 Task: Check the sale-to-list ratio of central heat in the last 3 years.
Action: Mouse moved to (850, 197)
Screenshot: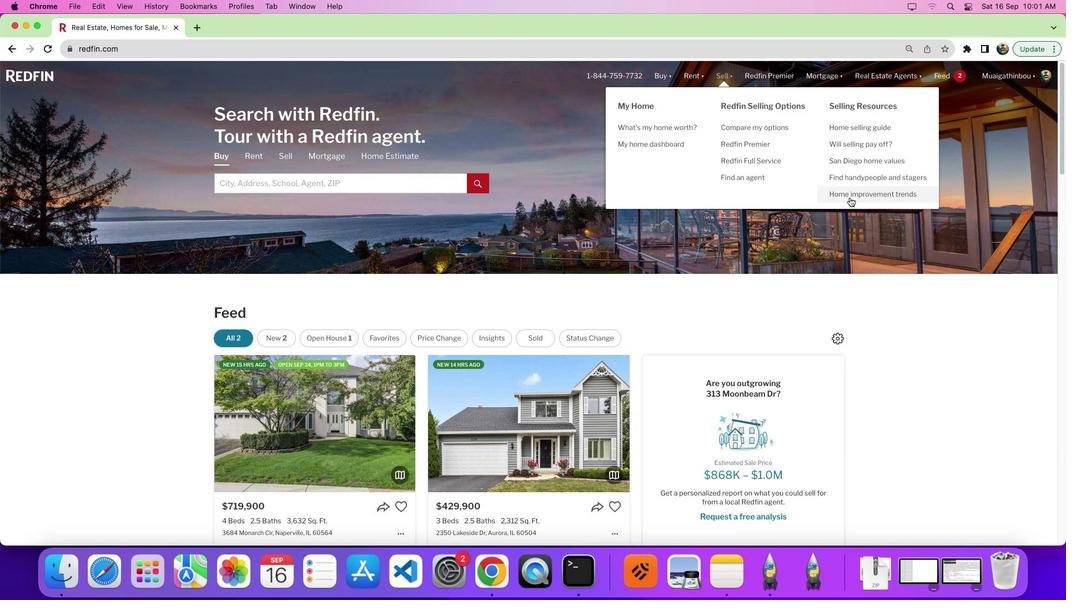 
Action: Mouse pressed left at (850, 197)
Screenshot: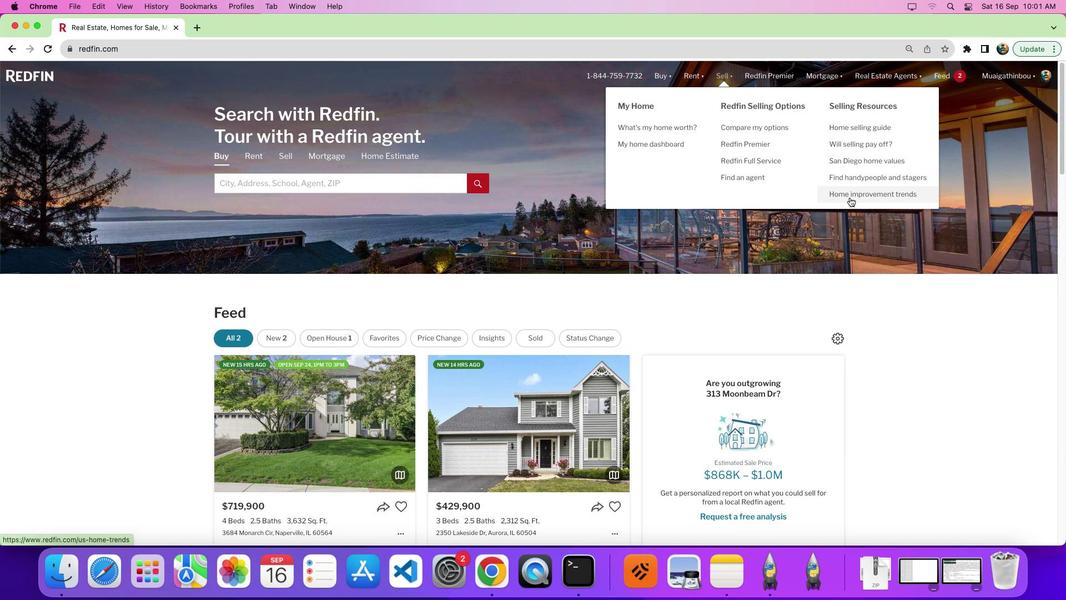 
Action: Mouse pressed left at (850, 197)
Screenshot: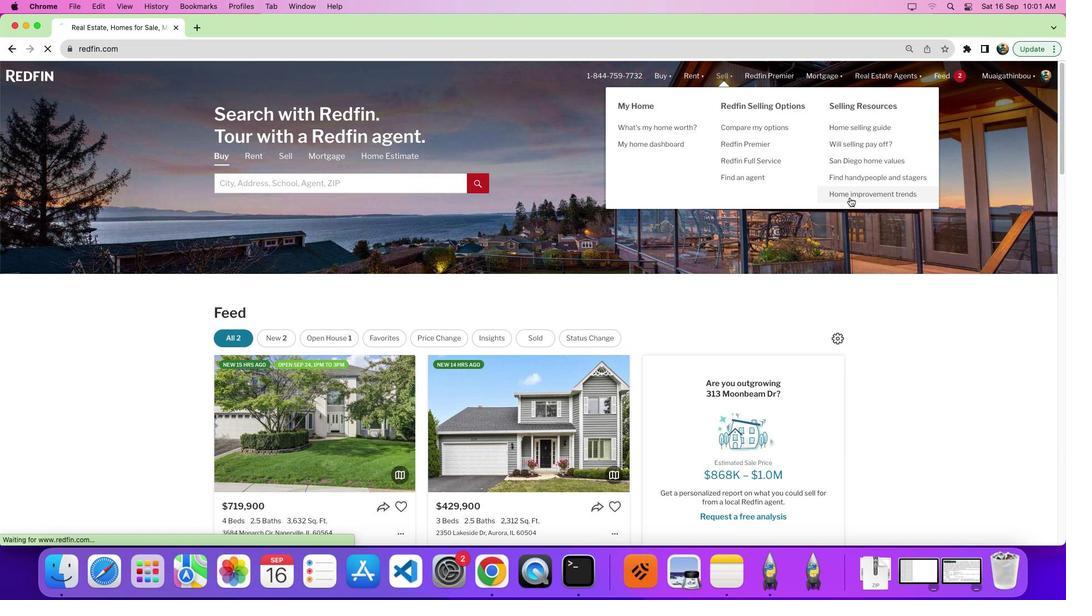 
Action: Mouse moved to (308, 217)
Screenshot: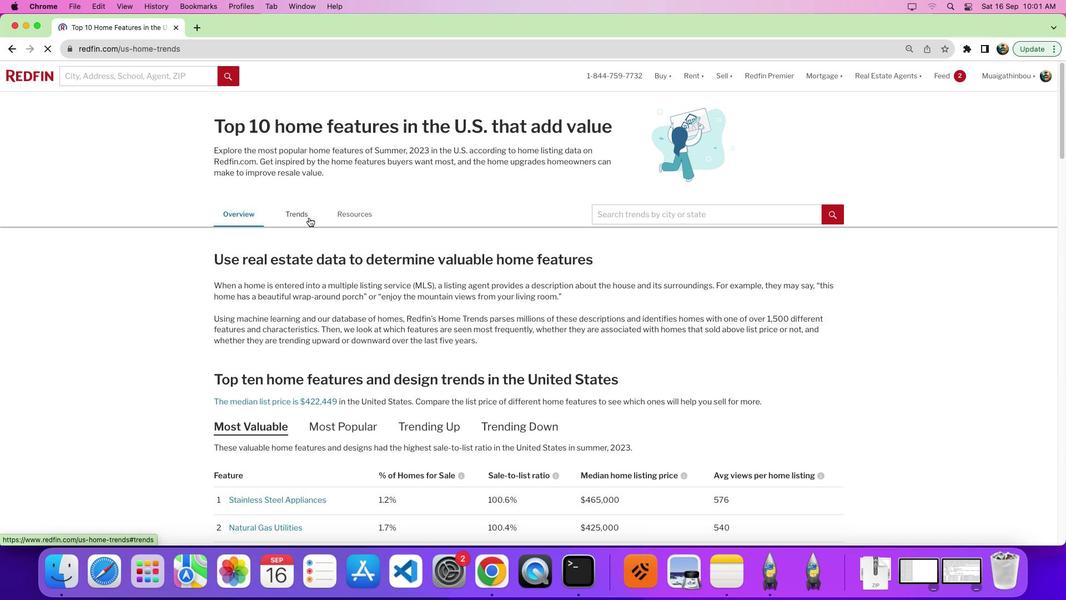 
Action: Mouse pressed left at (308, 217)
Screenshot: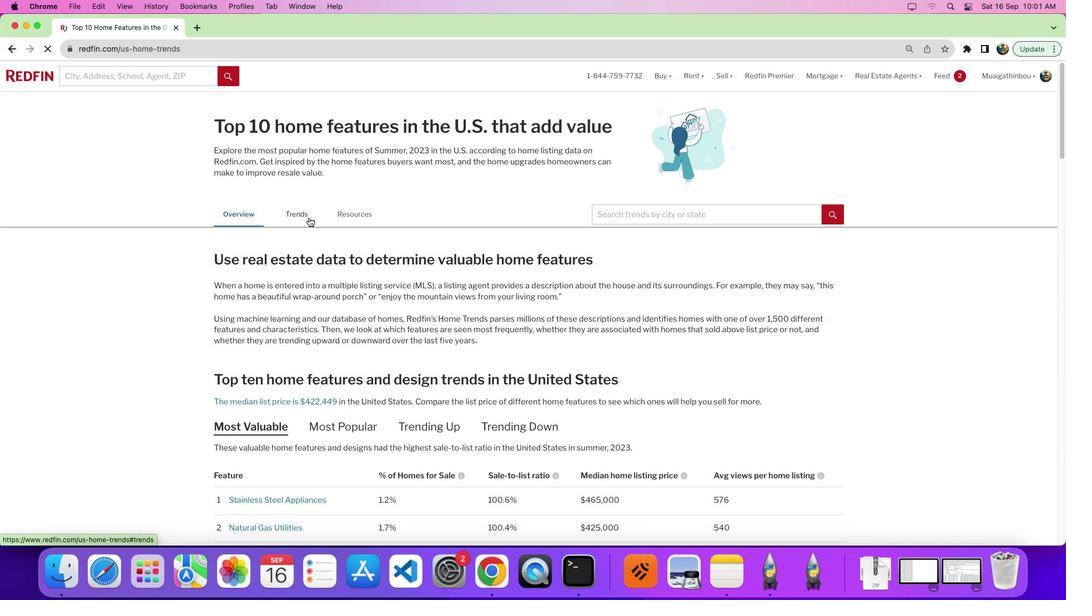 
Action: Mouse moved to (461, 282)
Screenshot: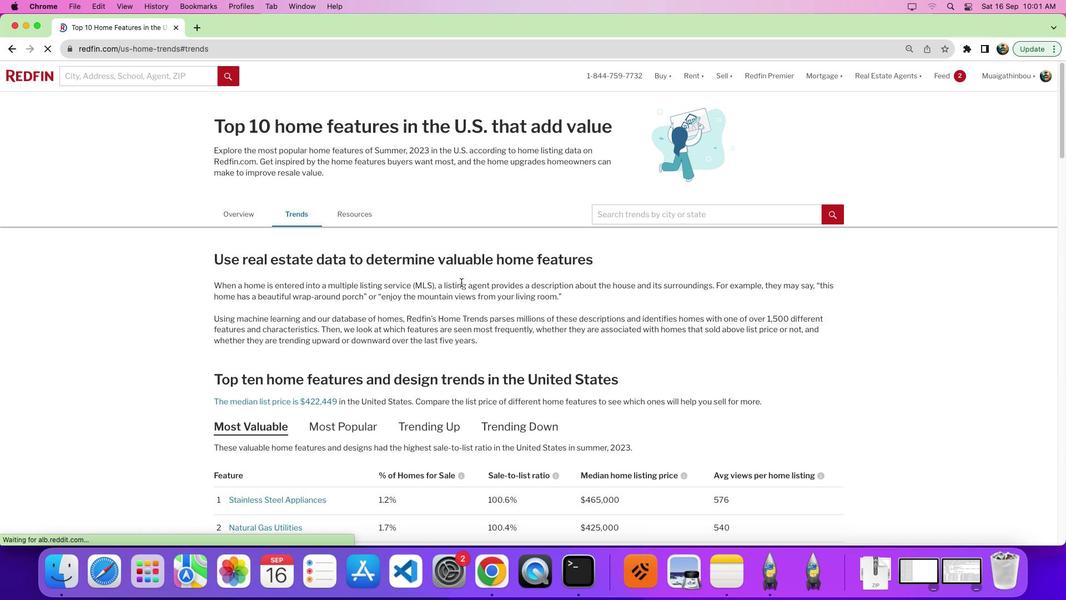 
Action: Mouse scrolled (461, 282) with delta (0, 0)
Screenshot: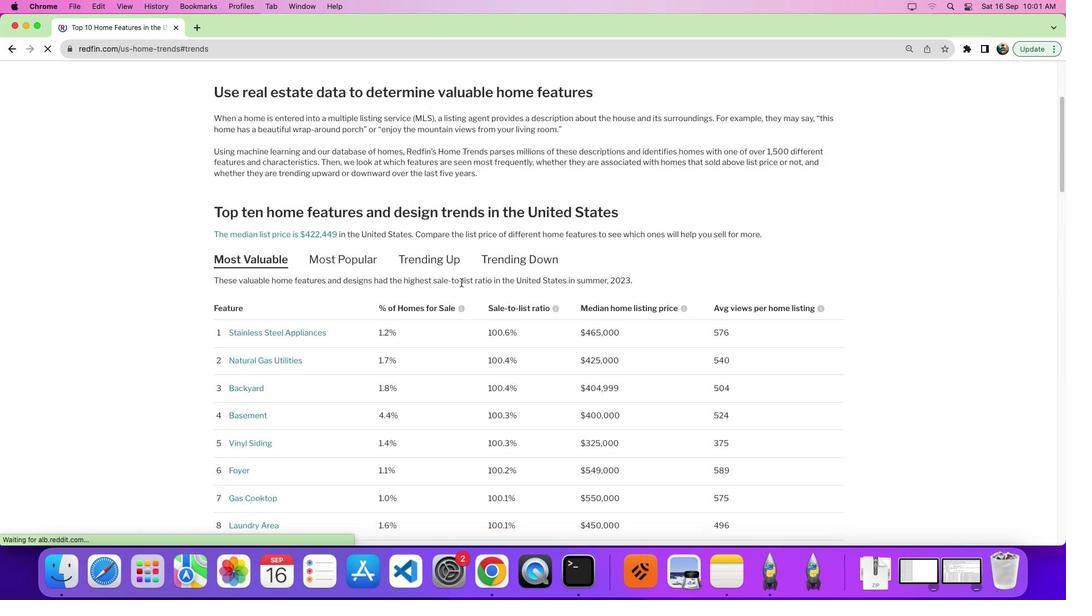
Action: Mouse scrolled (461, 282) with delta (0, 0)
Screenshot: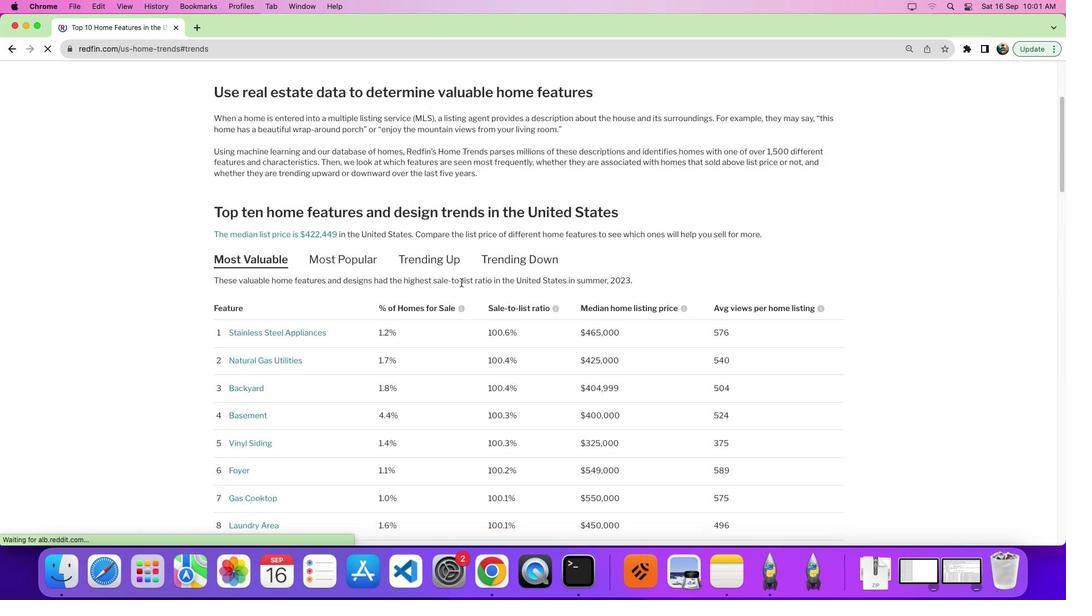 
Action: Mouse scrolled (461, 282) with delta (0, -5)
Screenshot: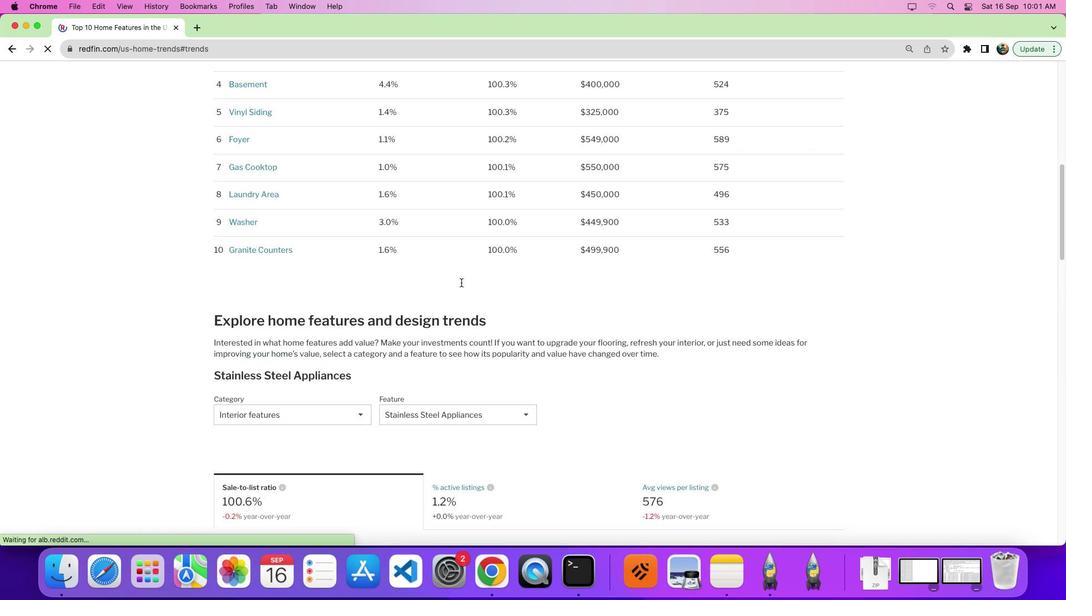 
Action: Mouse scrolled (461, 282) with delta (0, -7)
Screenshot: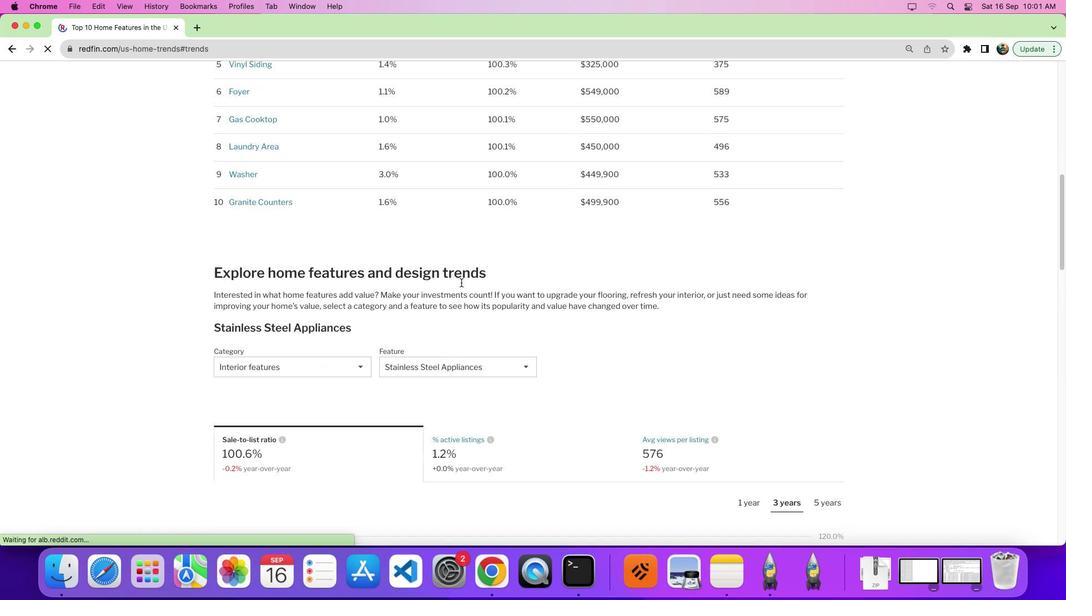 
Action: Mouse scrolled (461, 282) with delta (0, 0)
Screenshot: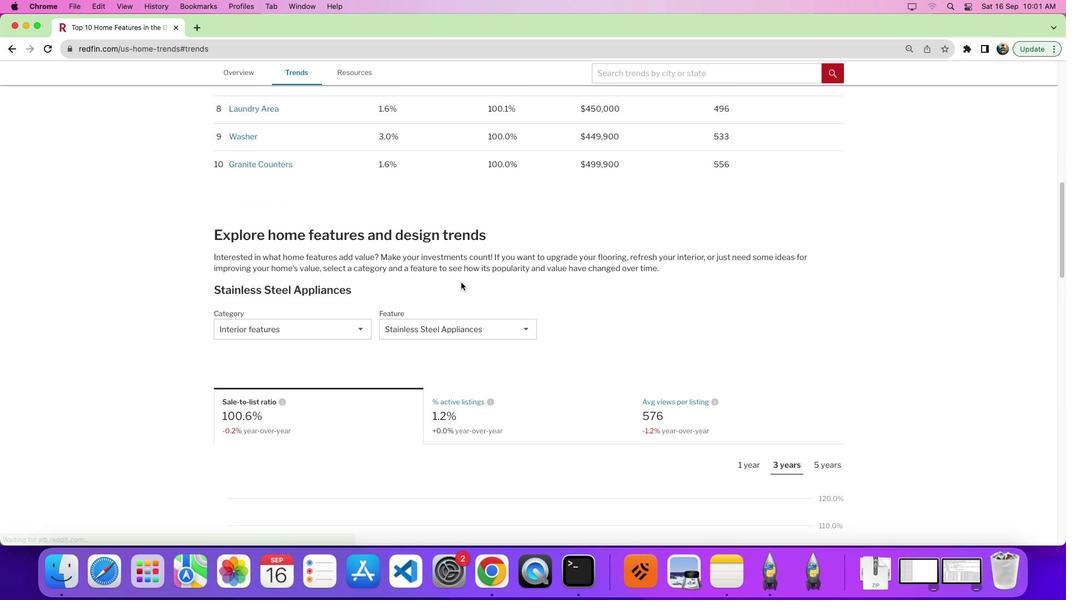 
Action: Mouse scrolled (461, 282) with delta (0, 0)
Screenshot: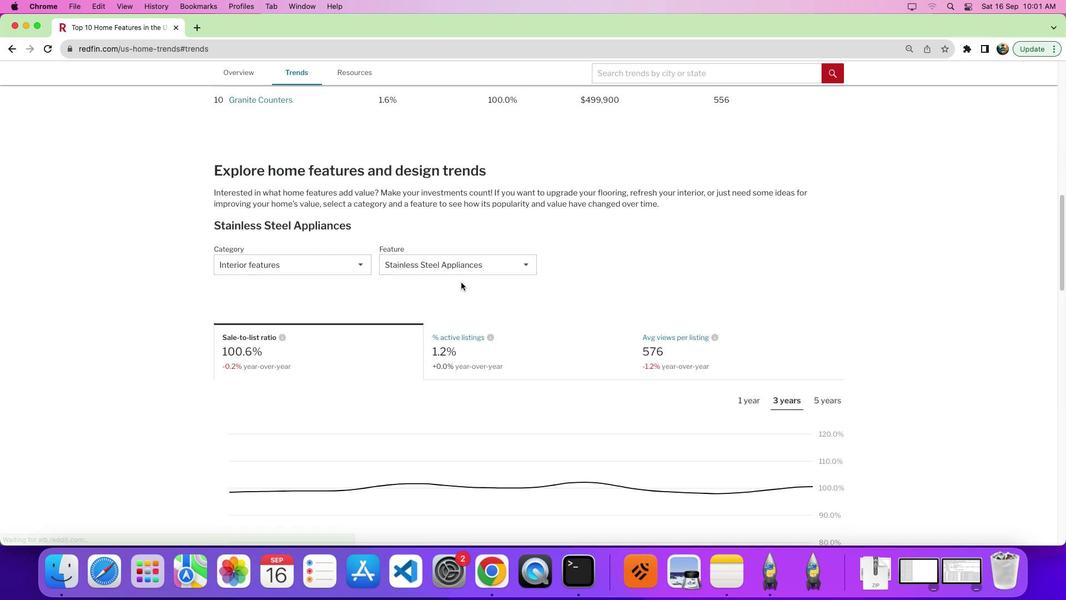 
Action: Mouse scrolled (461, 282) with delta (0, -3)
Screenshot: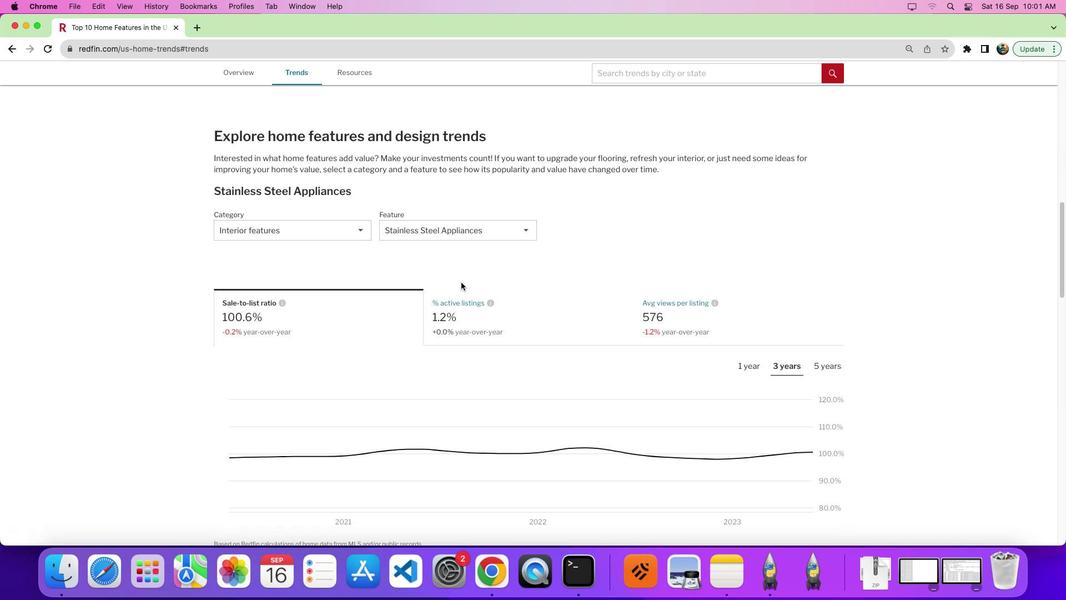 
Action: Mouse moved to (328, 184)
Screenshot: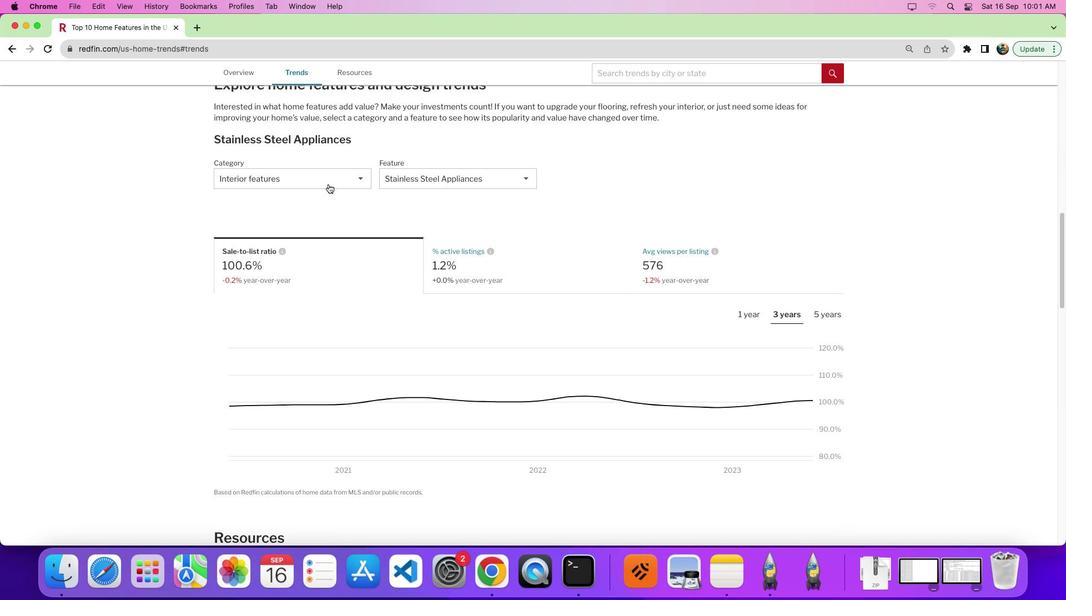 
Action: Mouse pressed left at (328, 184)
Screenshot: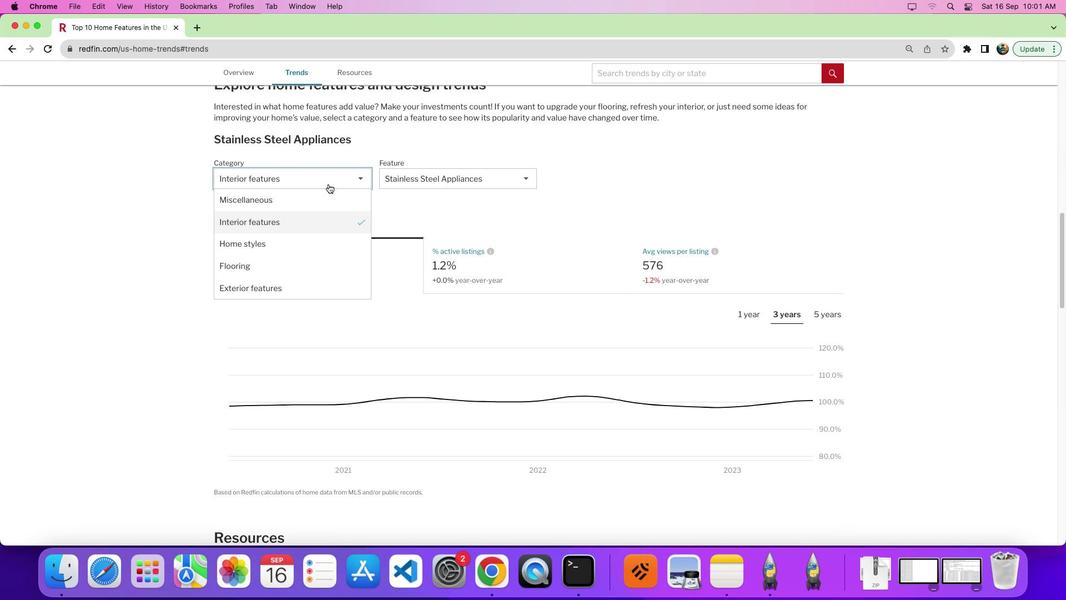 
Action: Mouse moved to (468, 180)
Screenshot: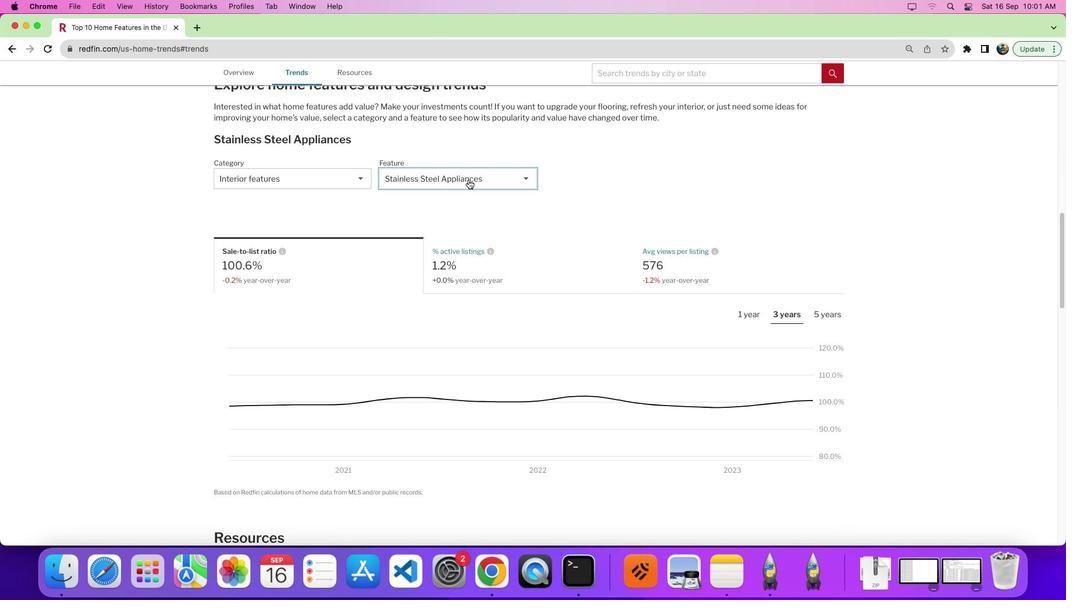 
Action: Mouse pressed left at (468, 180)
Screenshot: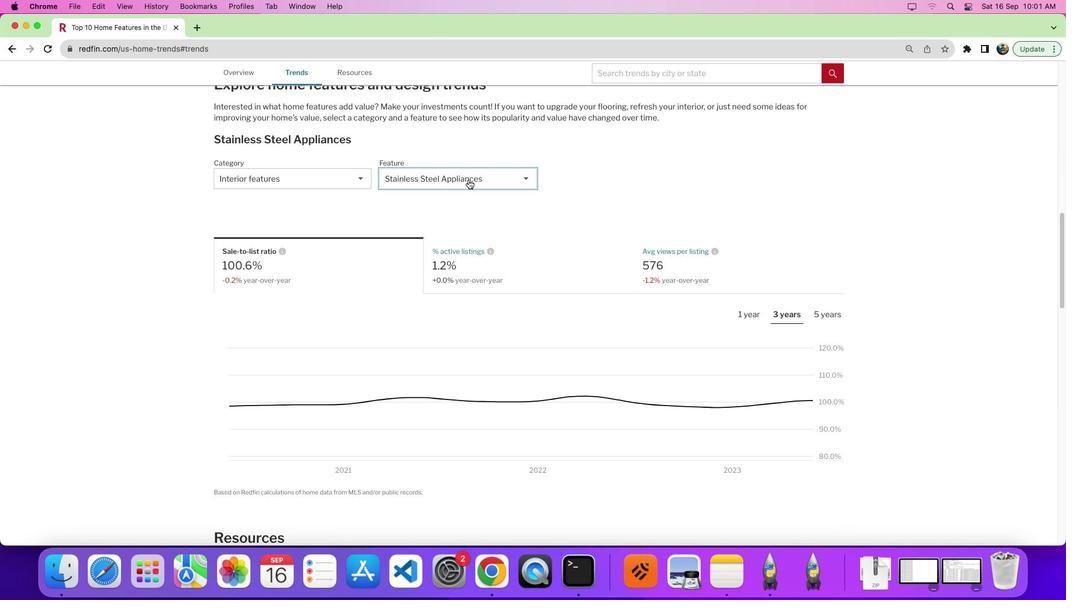 
Action: Mouse moved to (467, 251)
Screenshot: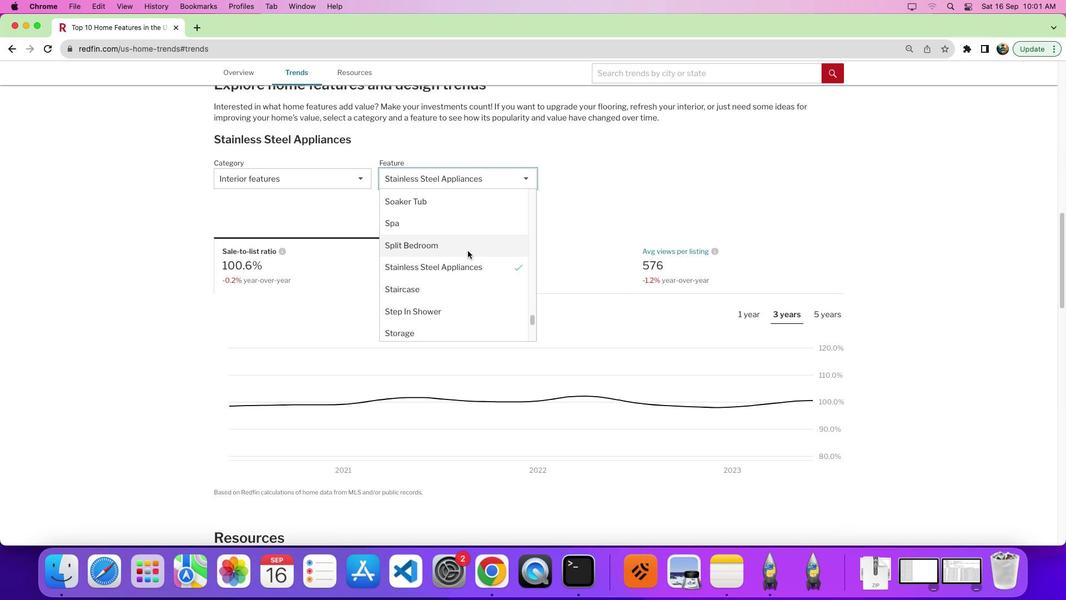 
Action: Mouse scrolled (467, 251) with delta (0, 0)
Screenshot: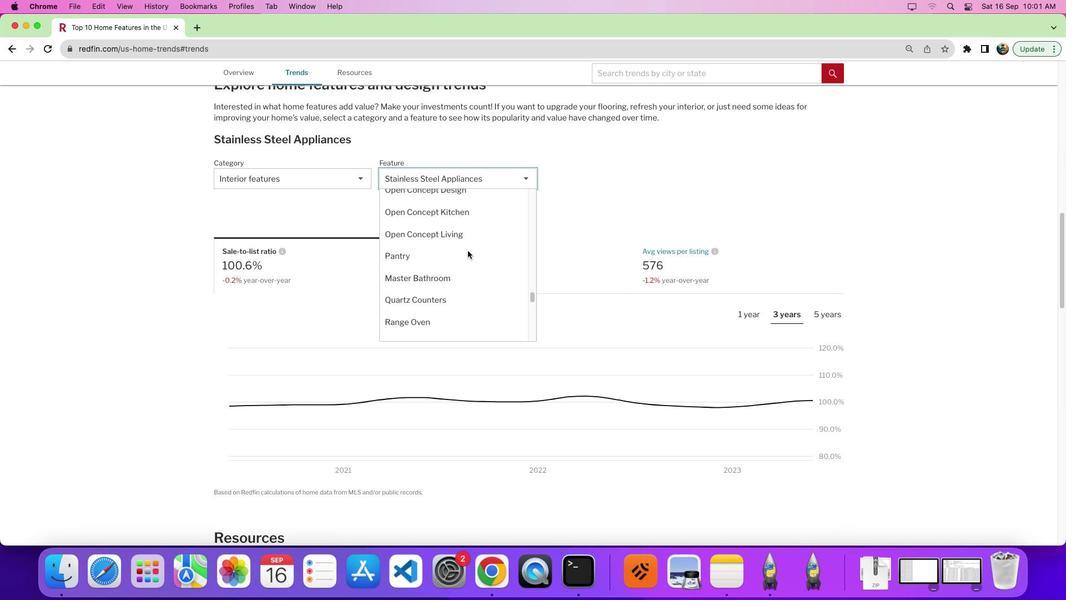 
Action: Mouse scrolled (467, 251) with delta (0, 0)
Screenshot: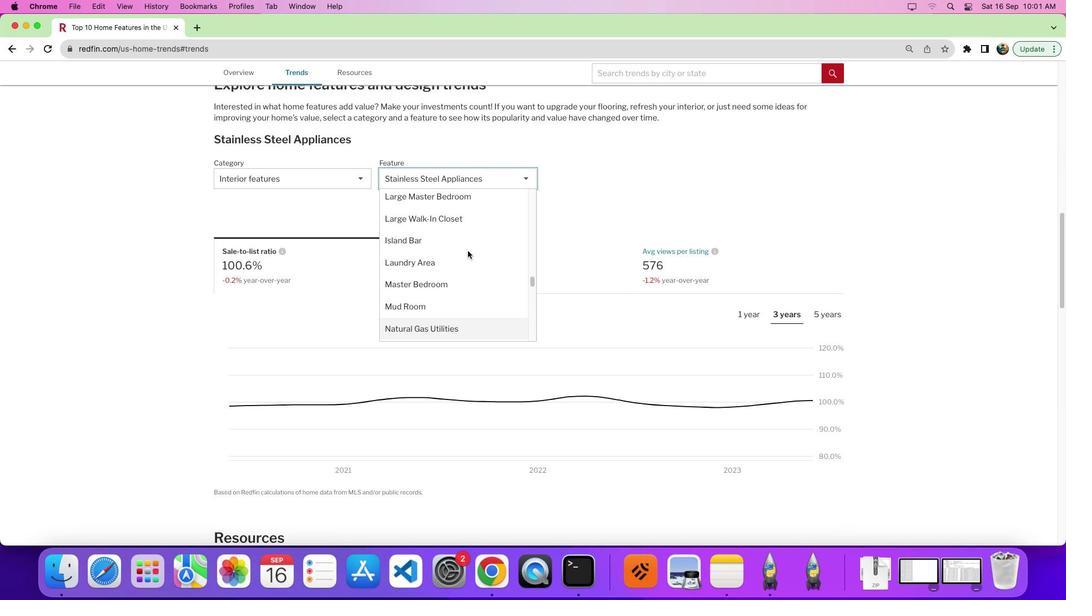 
Action: Mouse scrolled (467, 251) with delta (0, 4)
Screenshot: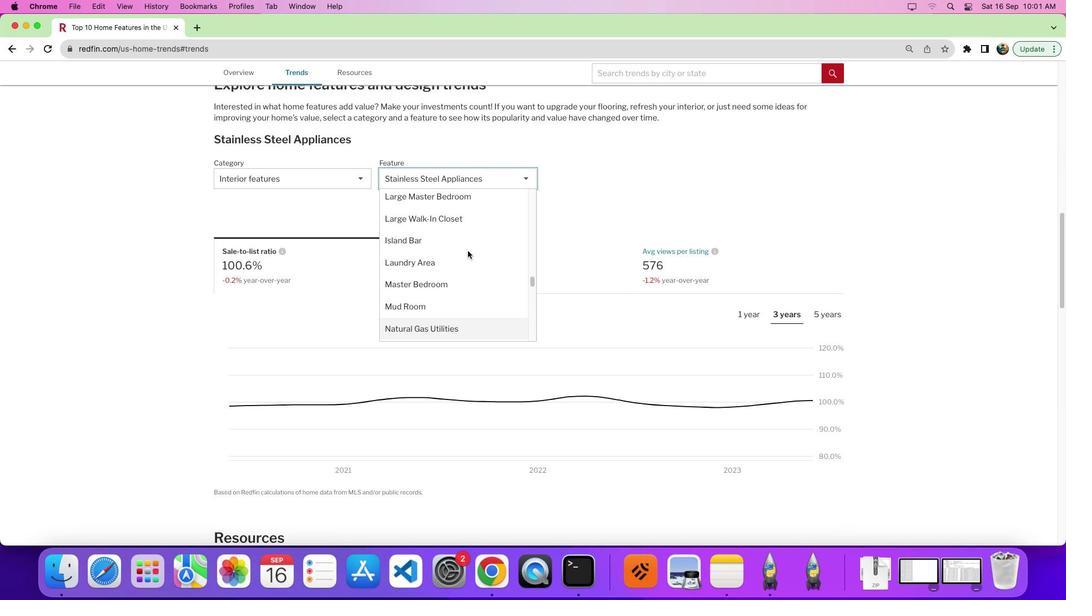 
Action: Mouse scrolled (467, 251) with delta (0, 7)
Screenshot: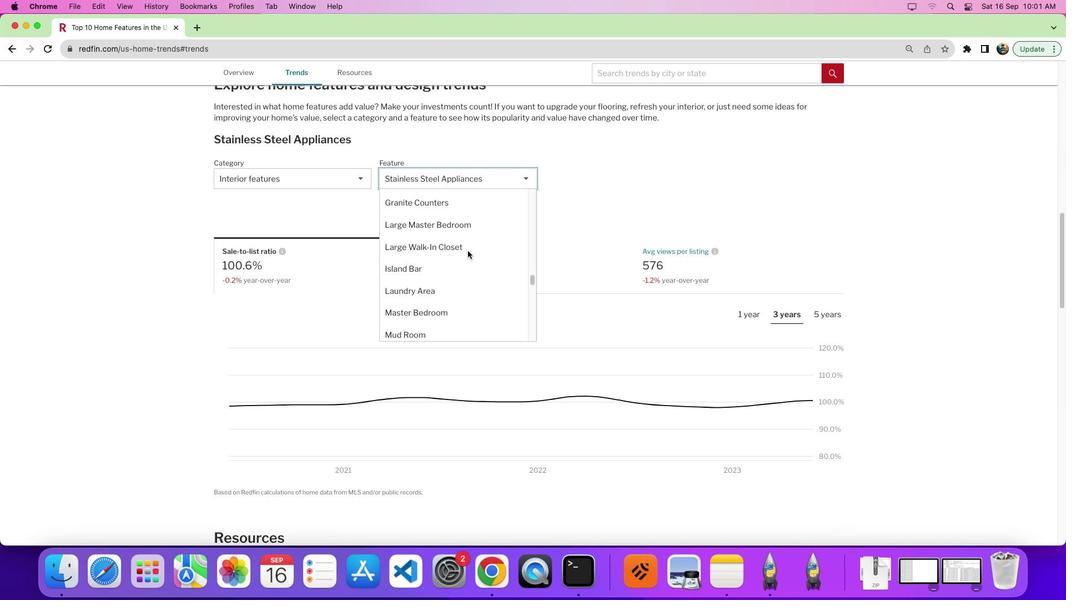 
Action: Mouse moved to (467, 251)
Screenshot: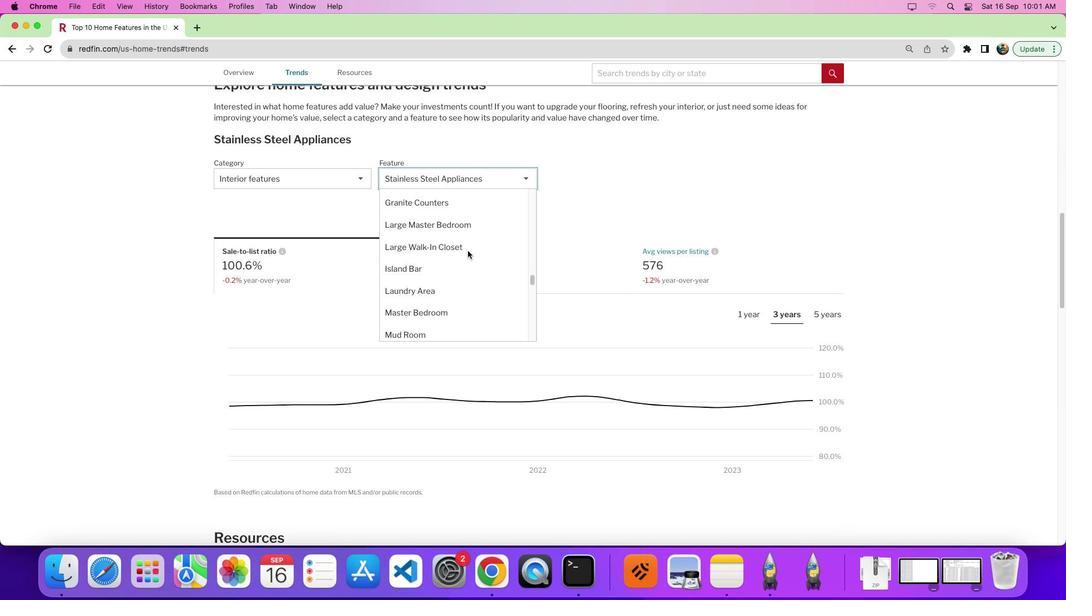 
Action: Mouse scrolled (467, 251) with delta (0, 0)
Screenshot: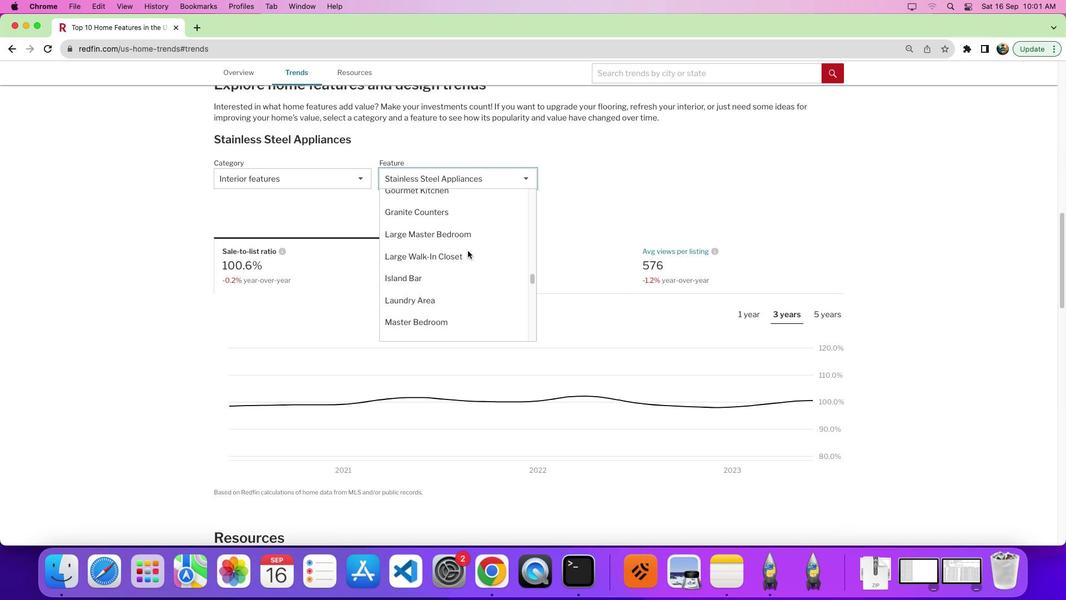 
Action: Mouse scrolled (467, 251) with delta (0, 0)
Screenshot: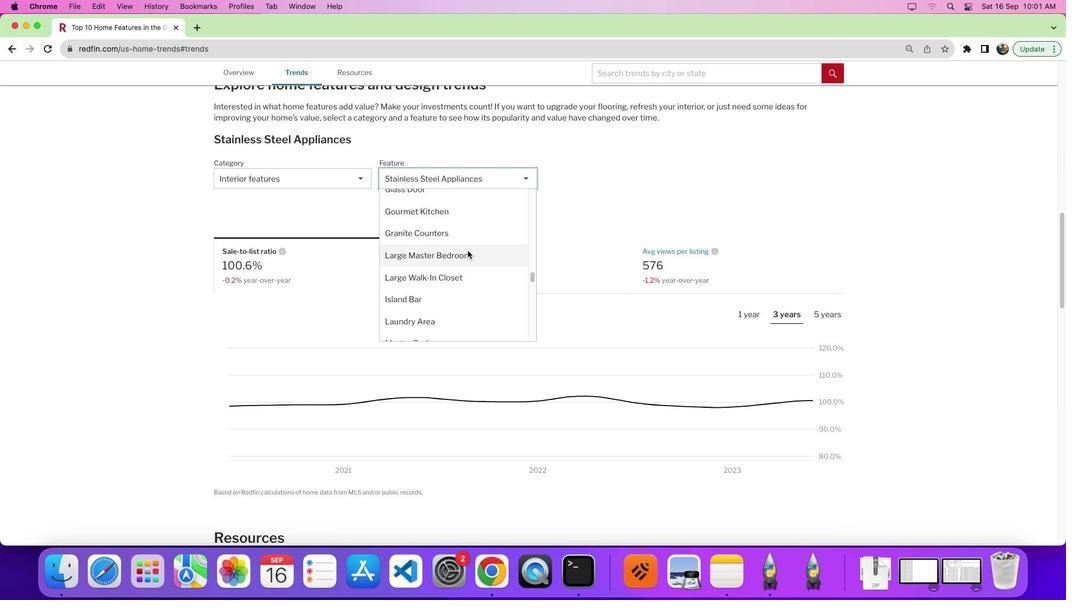
Action: Mouse moved to (468, 251)
Screenshot: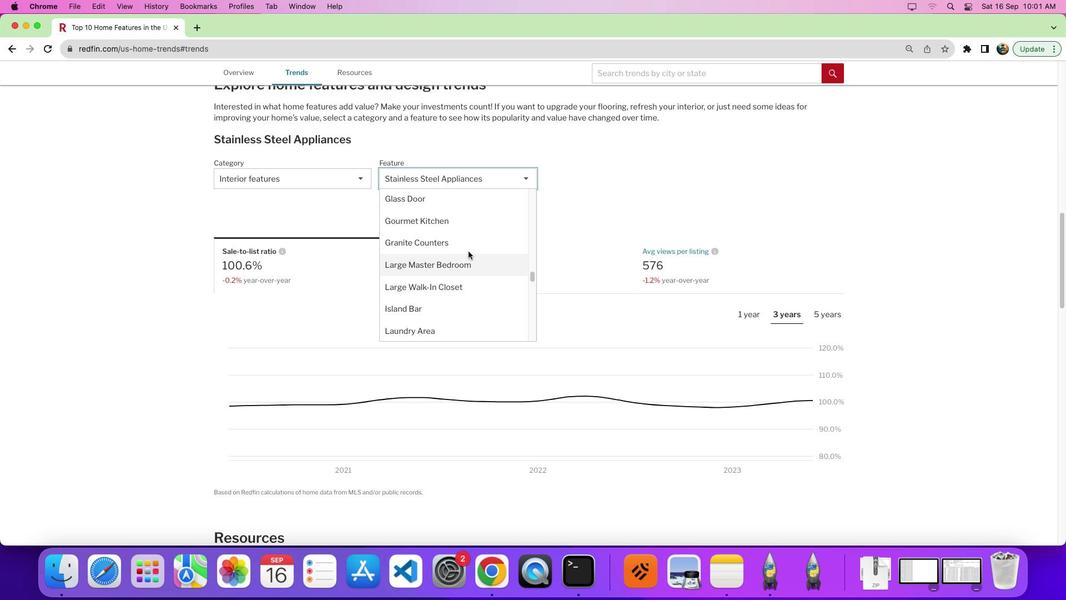 
Action: Mouse scrolled (468, 251) with delta (0, 0)
Screenshot: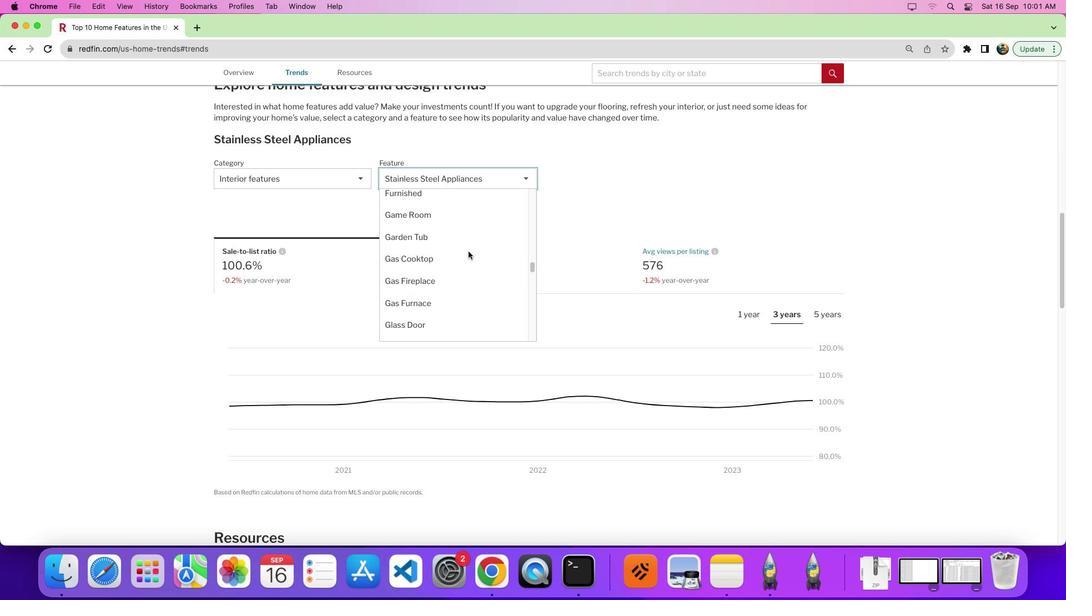 
Action: Mouse scrolled (468, 251) with delta (0, 1)
Screenshot: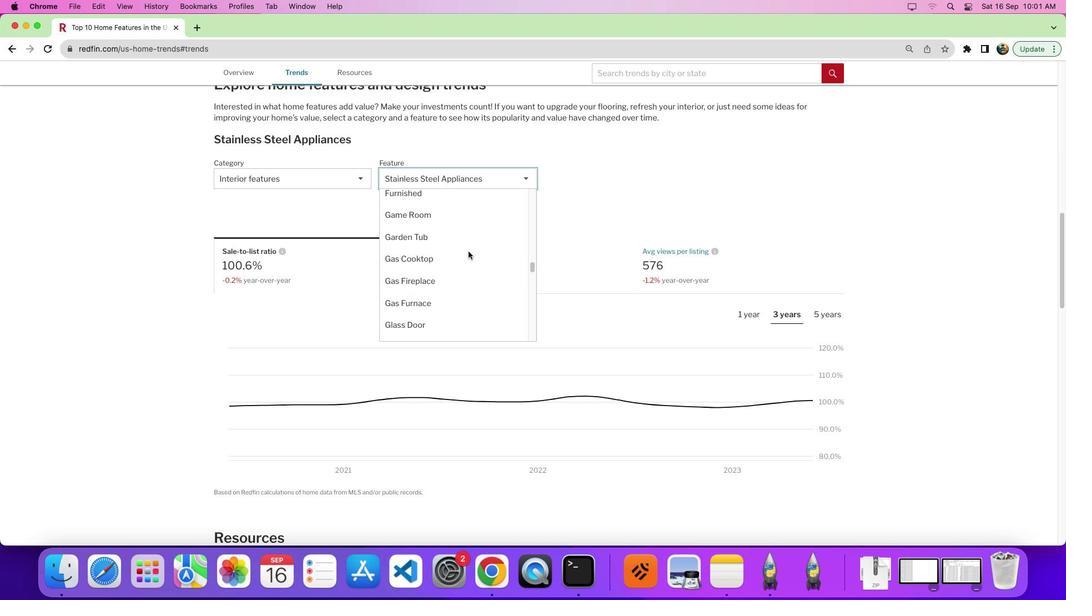 
Action: Mouse scrolled (468, 251) with delta (0, 4)
Screenshot: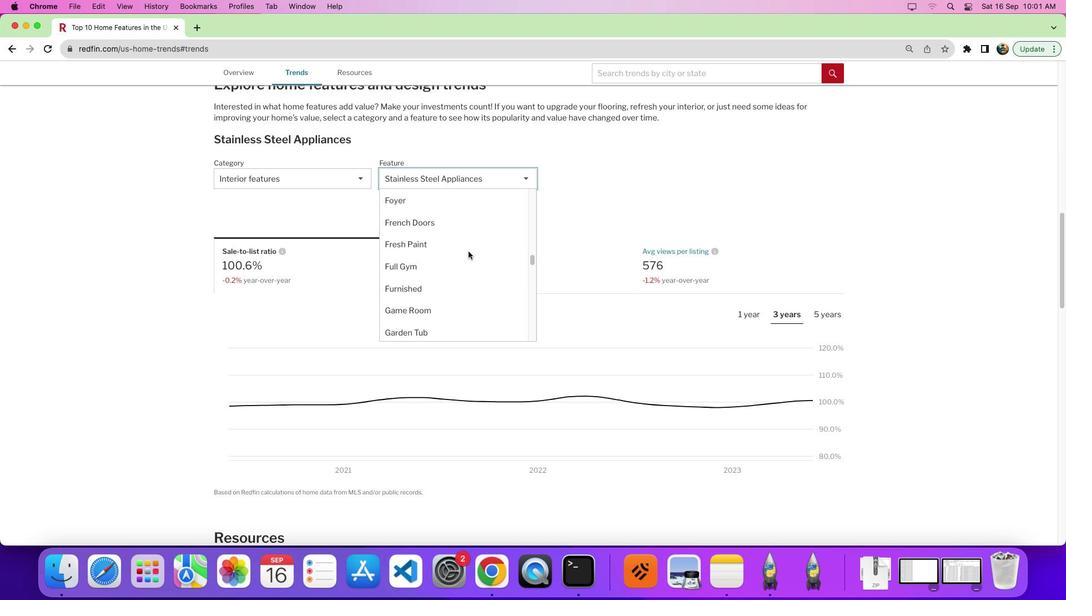 
Action: Mouse scrolled (468, 251) with delta (0, 0)
Screenshot: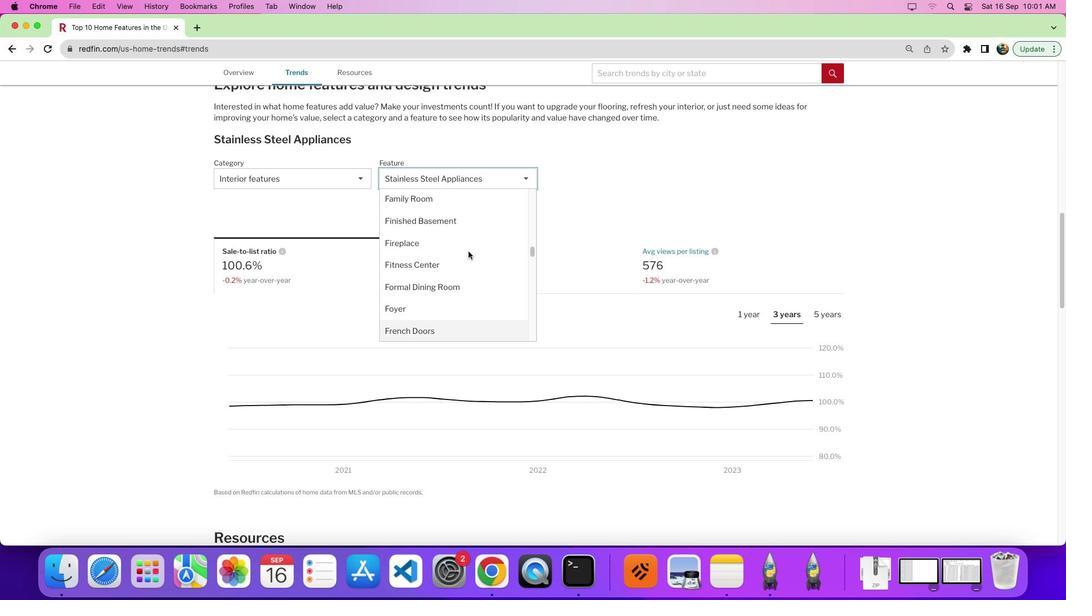 
Action: Mouse scrolled (468, 251) with delta (0, 0)
Screenshot: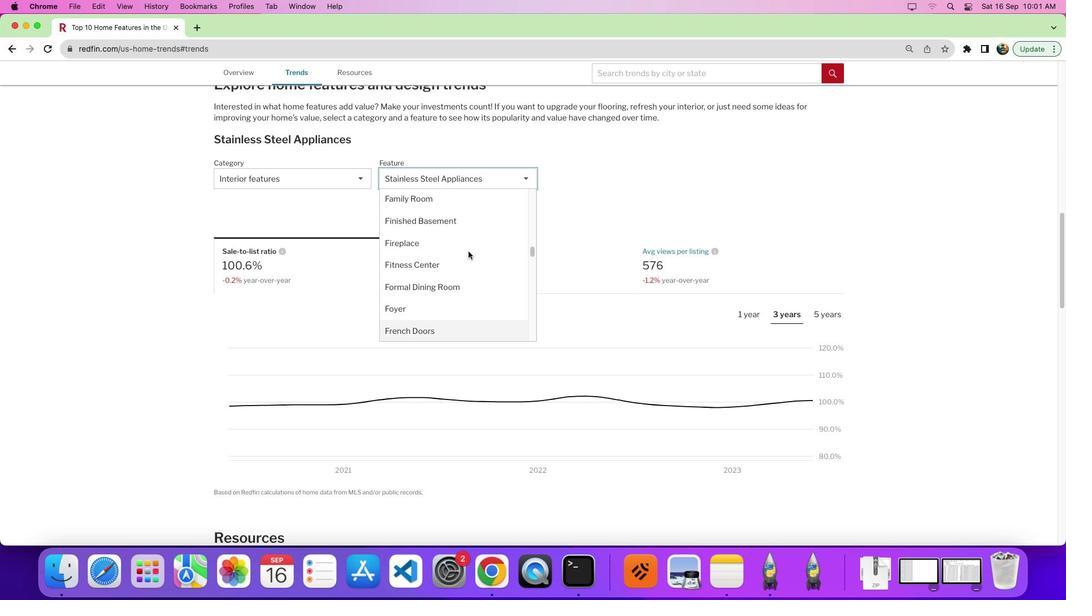 
Action: Mouse scrolled (468, 251) with delta (0, 3)
Screenshot: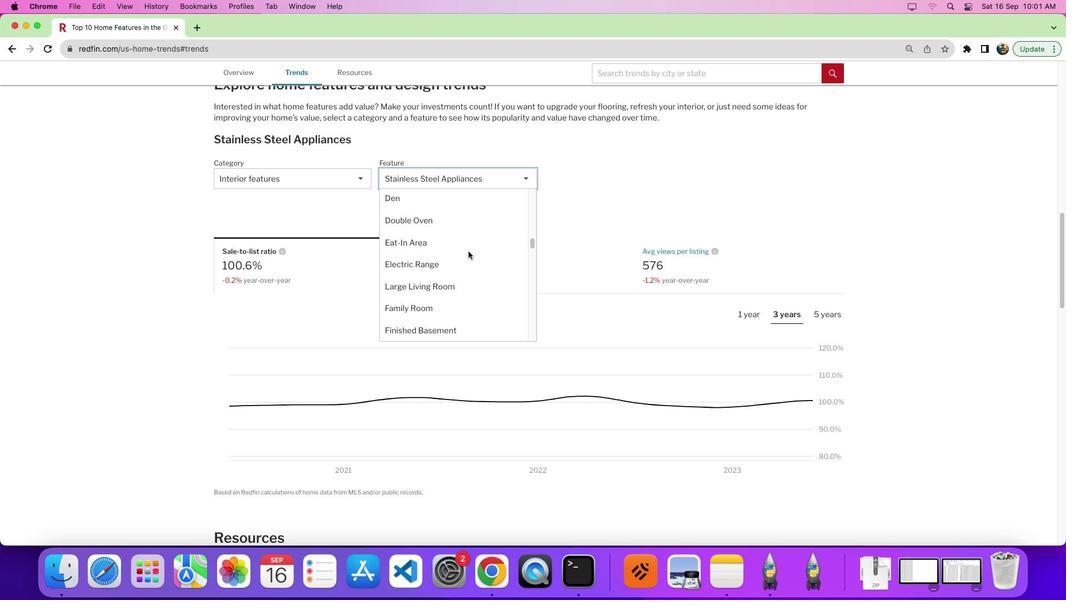 
Action: Mouse scrolled (468, 251) with delta (0, 0)
Screenshot: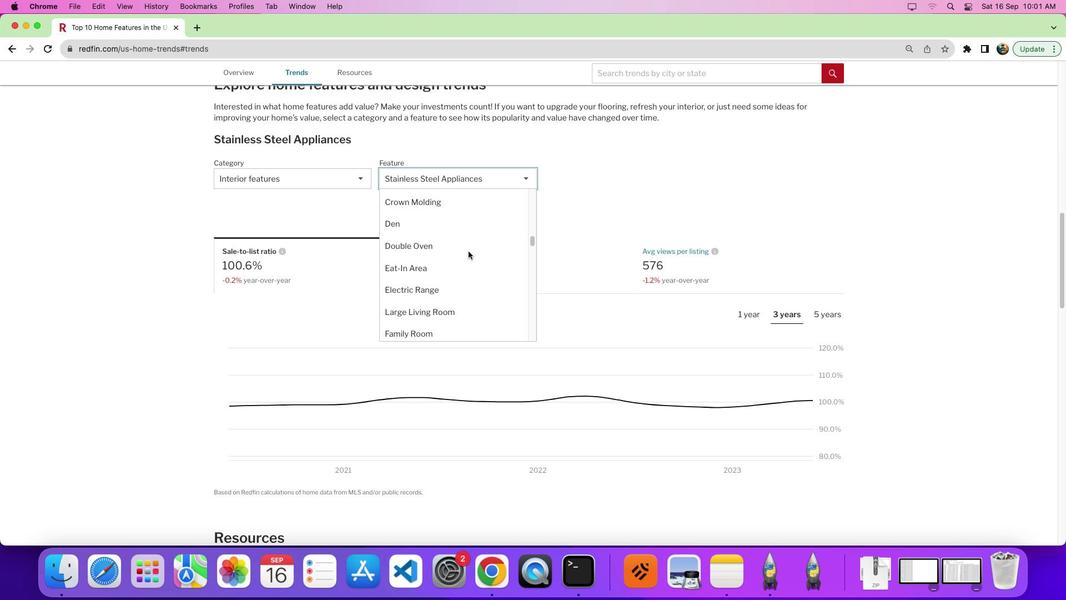 
Action: Mouse scrolled (468, 251) with delta (0, 0)
Screenshot: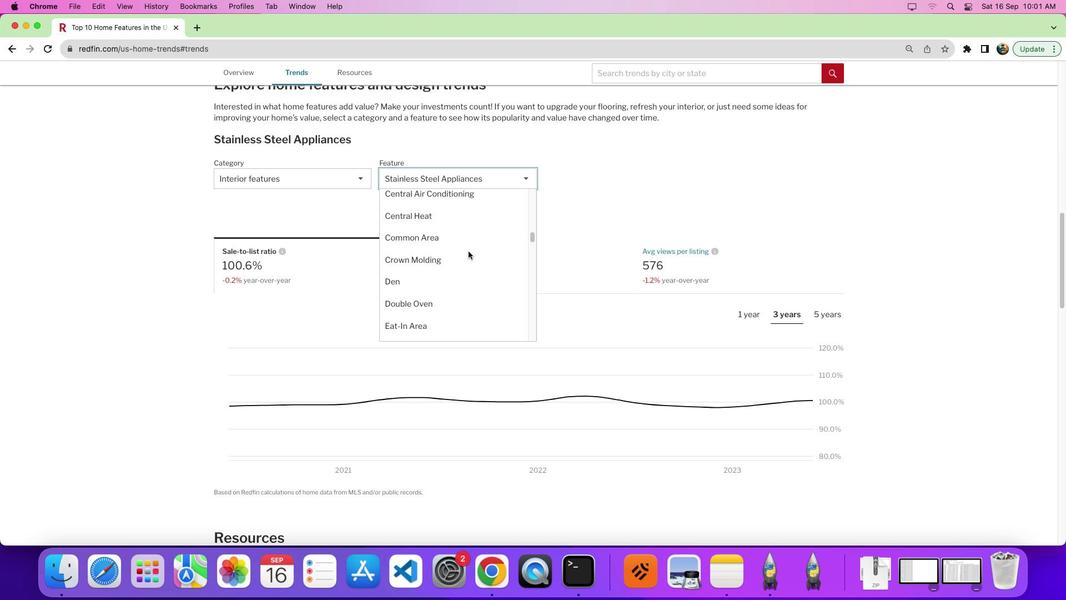 
Action: Mouse scrolled (468, 251) with delta (0, 3)
Screenshot: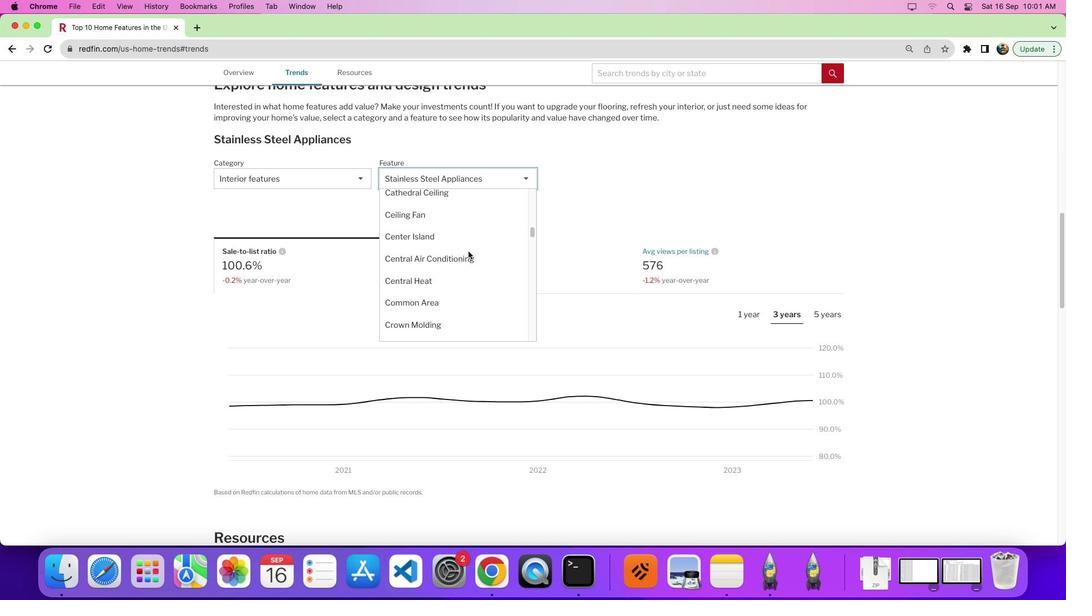 
Action: Mouse scrolled (468, 251) with delta (0, 0)
Screenshot: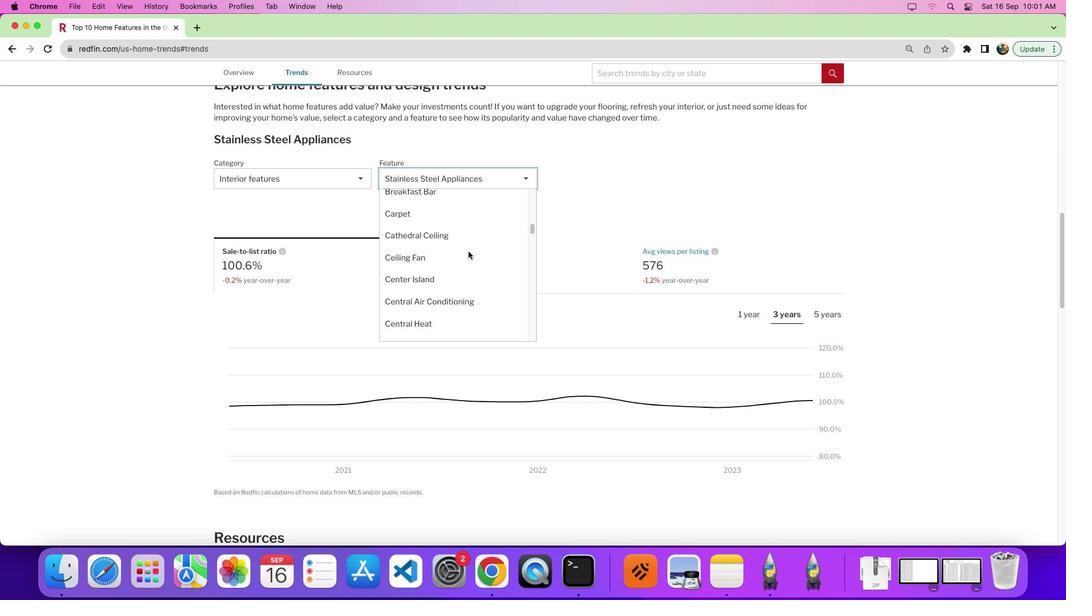 
Action: Mouse scrolled (468, 251) with delta (0, 0)
Screenshot: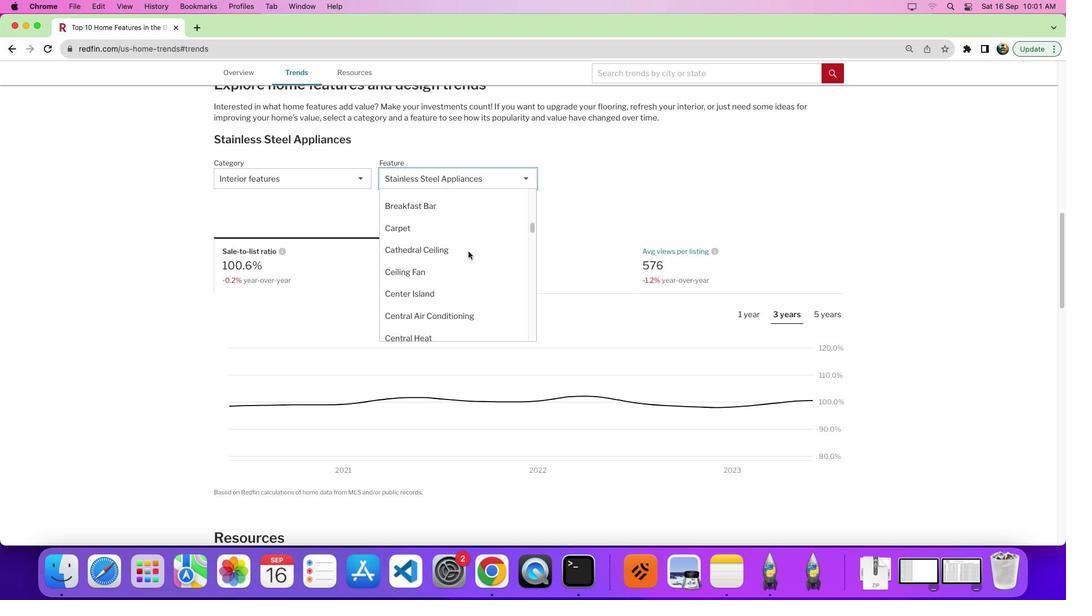 
Action: Mouse moved to (454, 322)
Screenshot: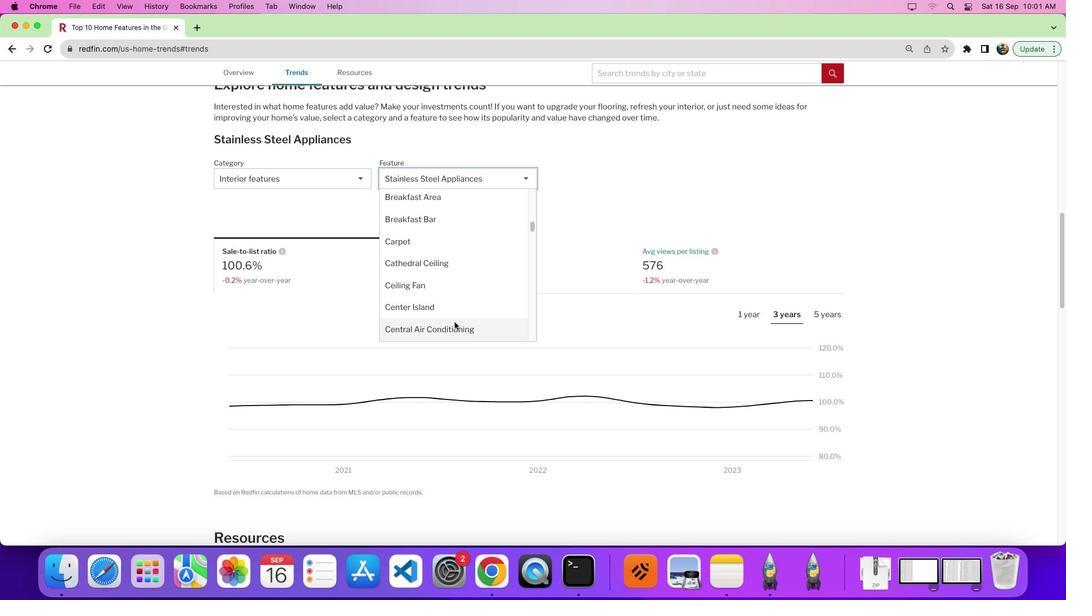
Action: Mouse scrolled (454, 322) with delta (0, 0)
Screenshot: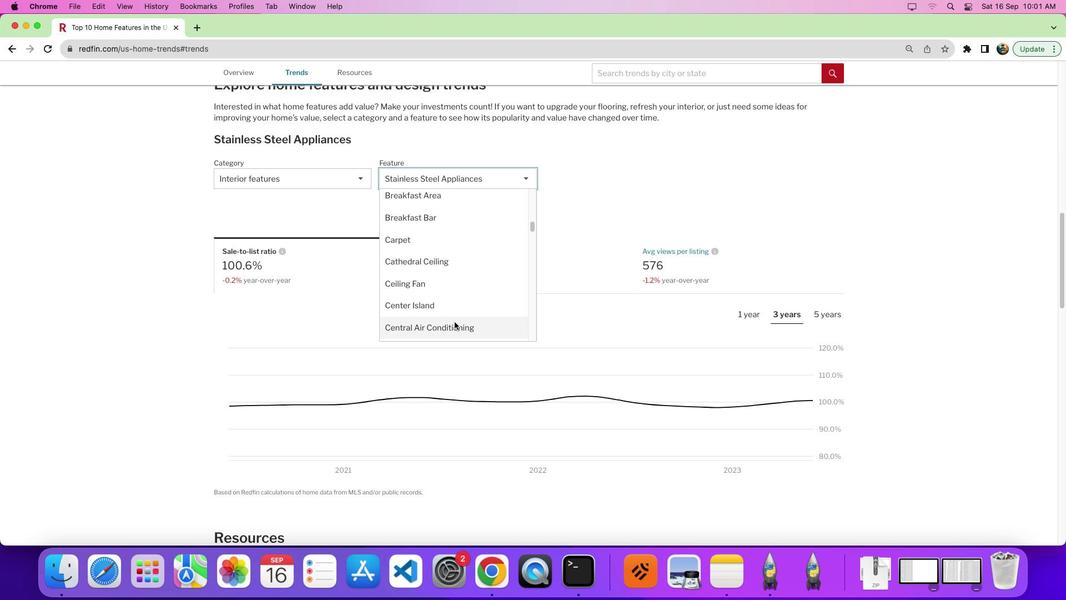 
Action: Mouse scrolled (454, 322) with delta (0, 0)
Screenshot: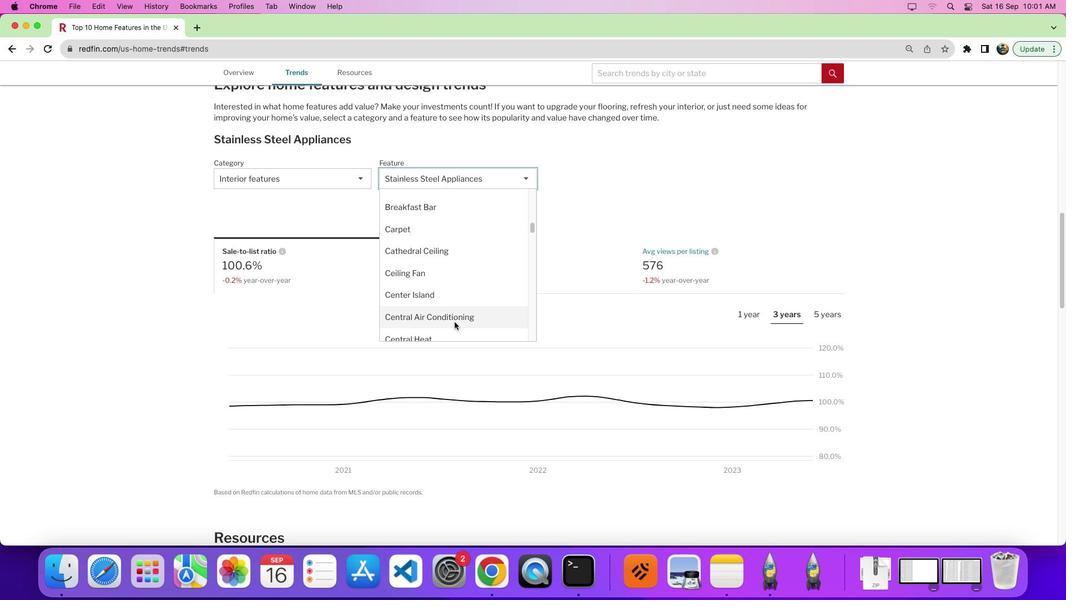 
Action: Mouse moved to (453, 315)
Screenshot: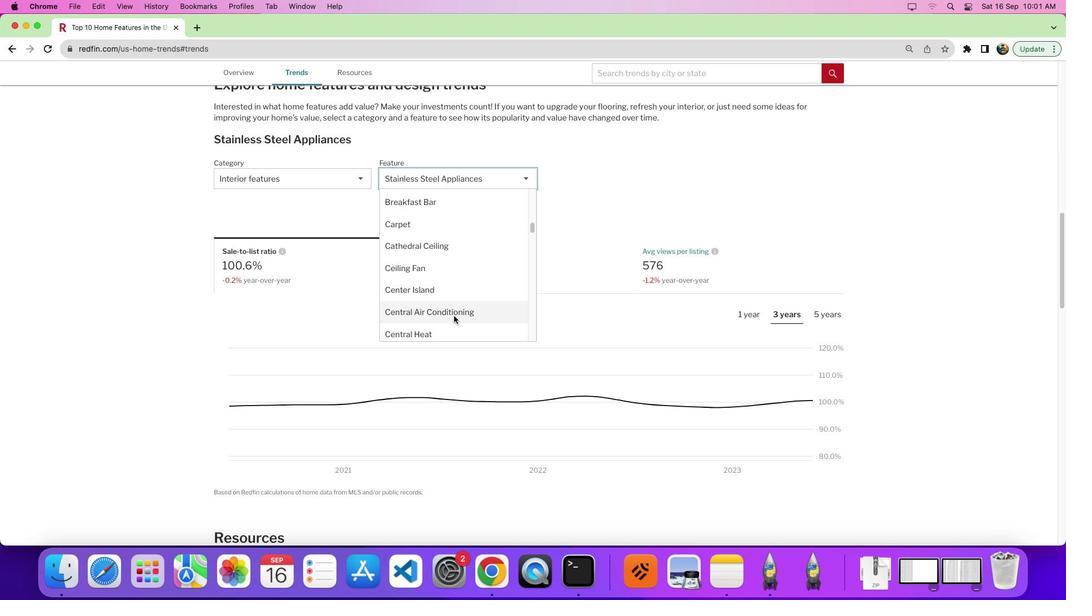 
Action: Mouse scrolled (453, 315) with delta (0, 0)
Screenshot: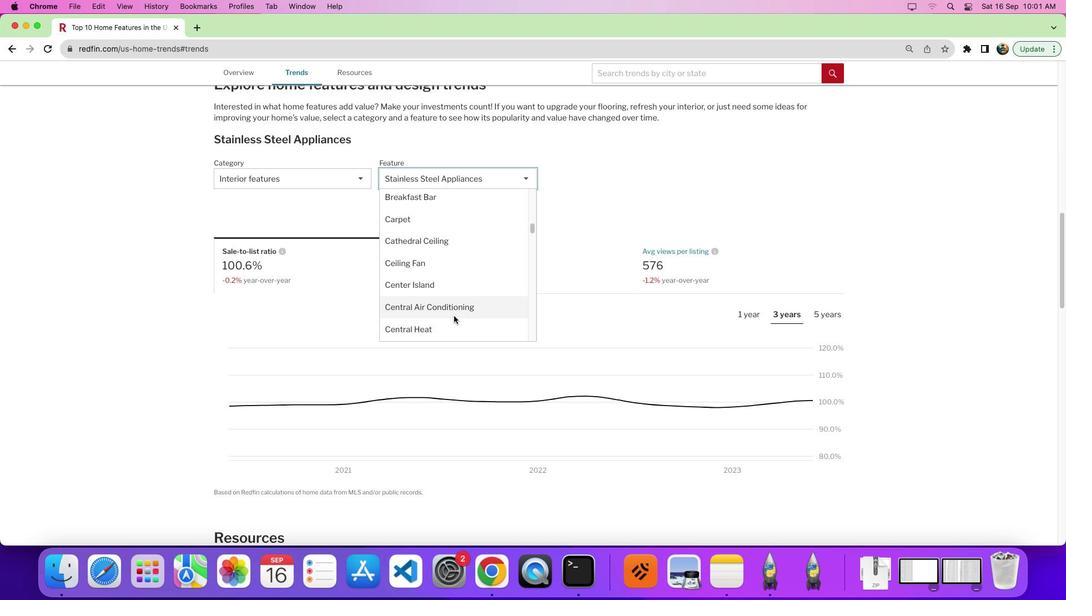 
Action: Mouse scrolled (453, 315) with delta (0, 0)
Screenshot: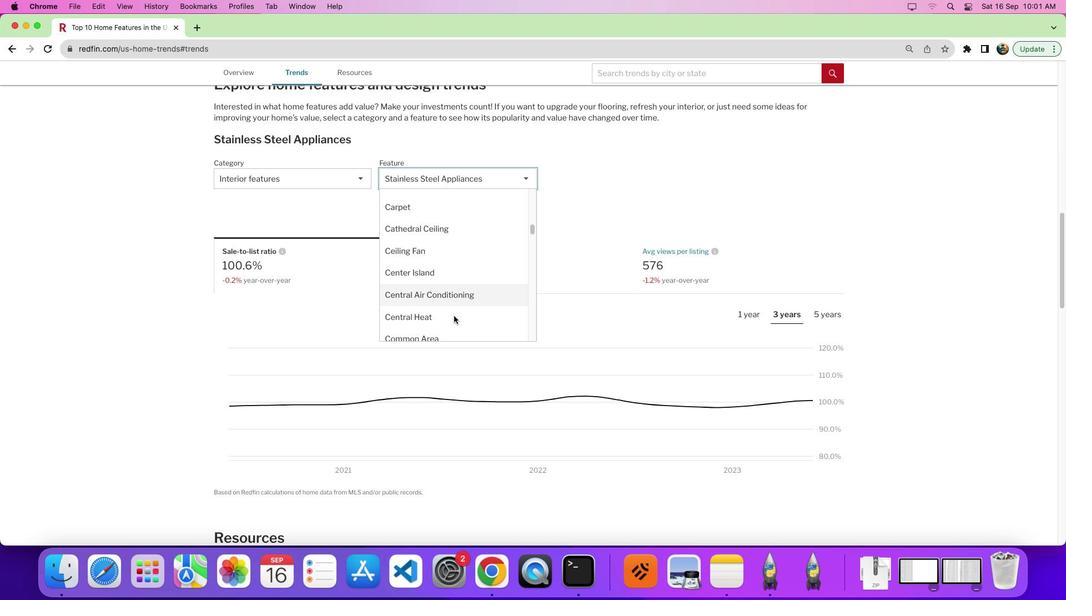 
Action: Mouse moved to (448, 310)
Screenshot: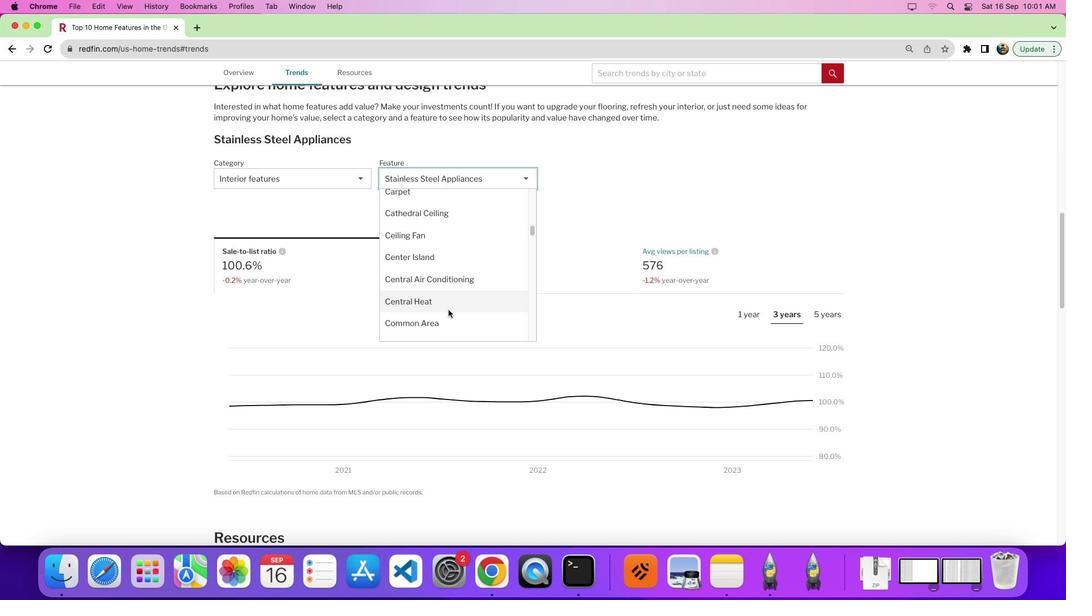 
Action: Mouse pressed left at (448, 310)
Screenshot: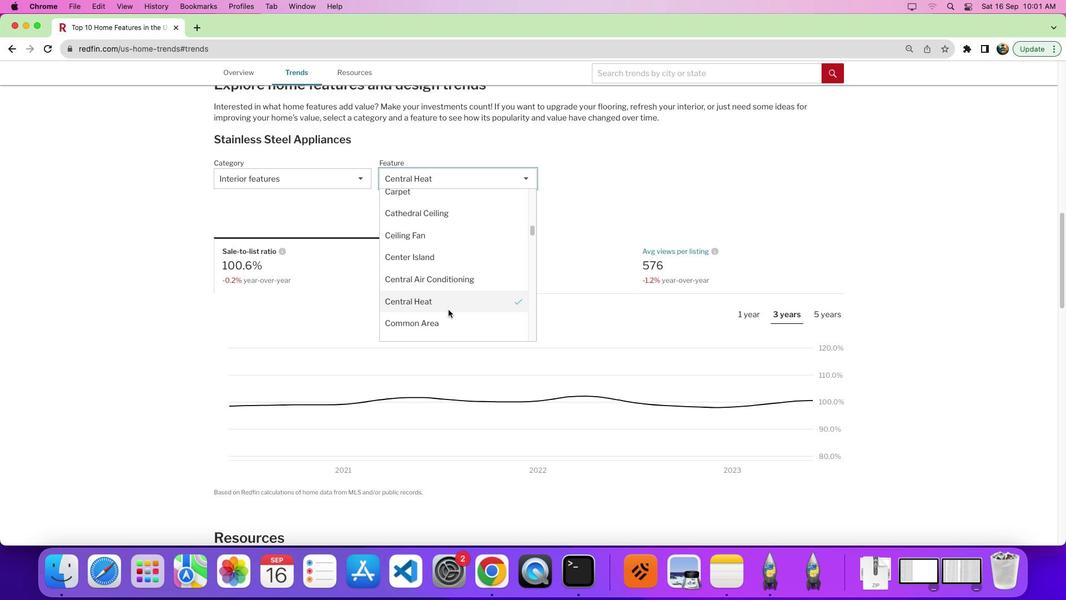 
Action: Mouse moved to (573, 315)
Screenshot: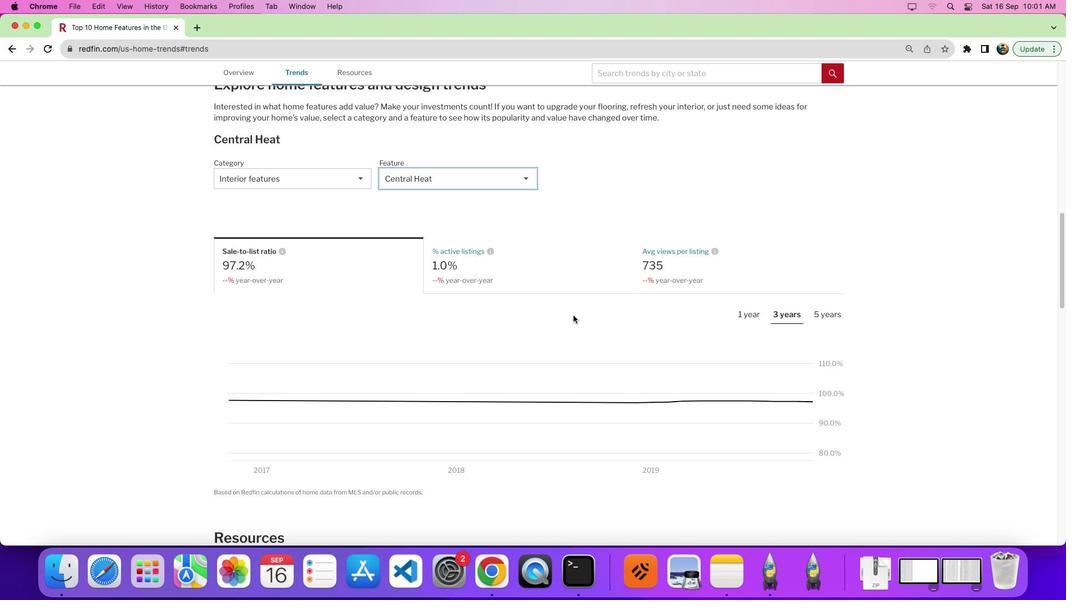 
Action: Mouse scrolled (573, 315) with delta (0, 0)
Screenshot: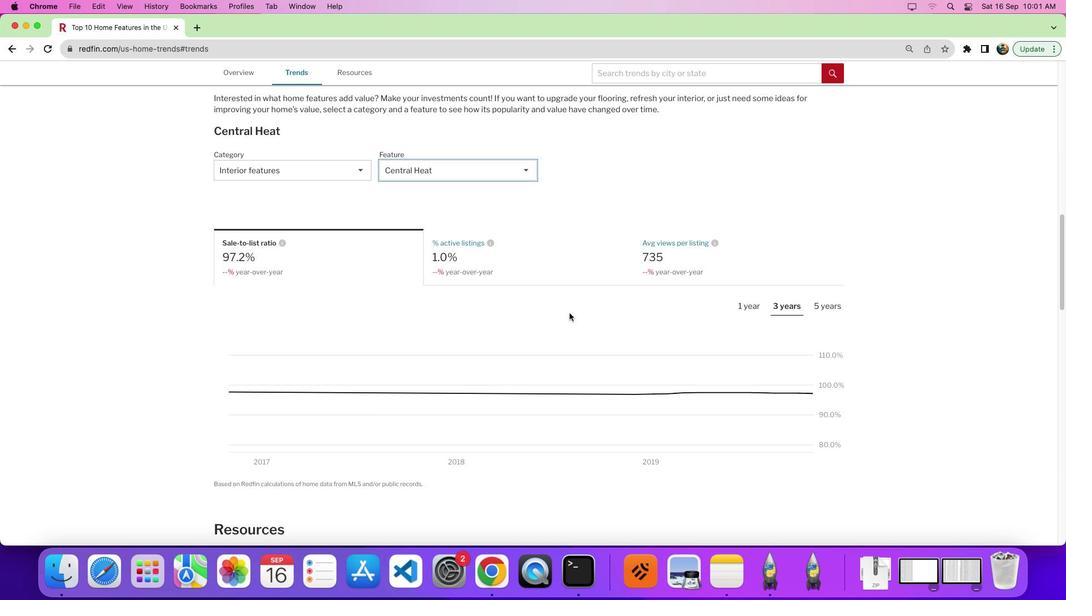 
Action: Mouse scrolled (573, 315) with delta (0, 0)
Screenshot: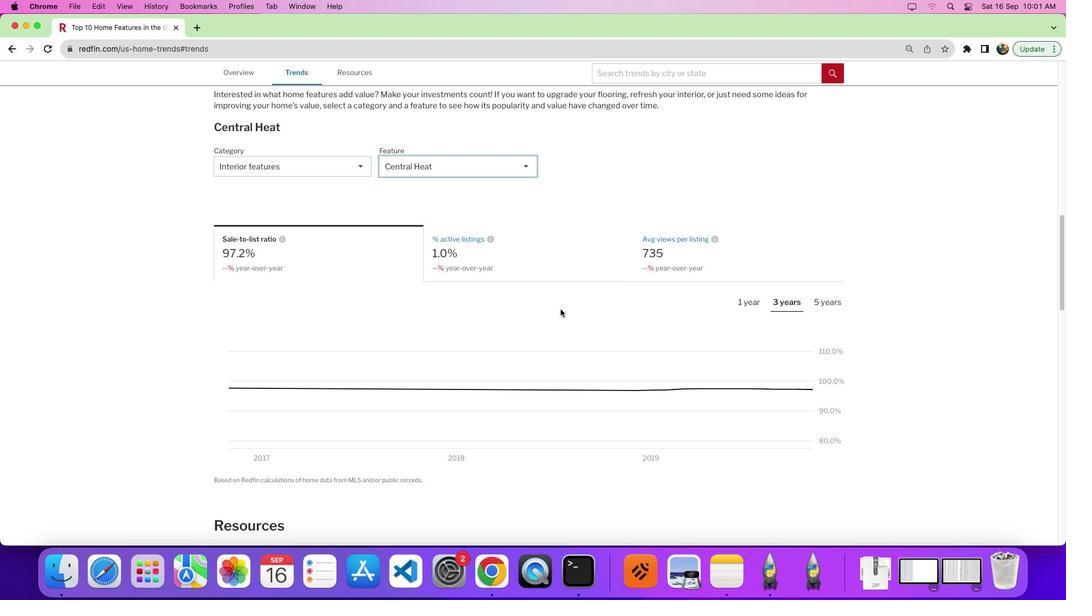 
Action: Mouse moved to (688, 291)
Screenshot: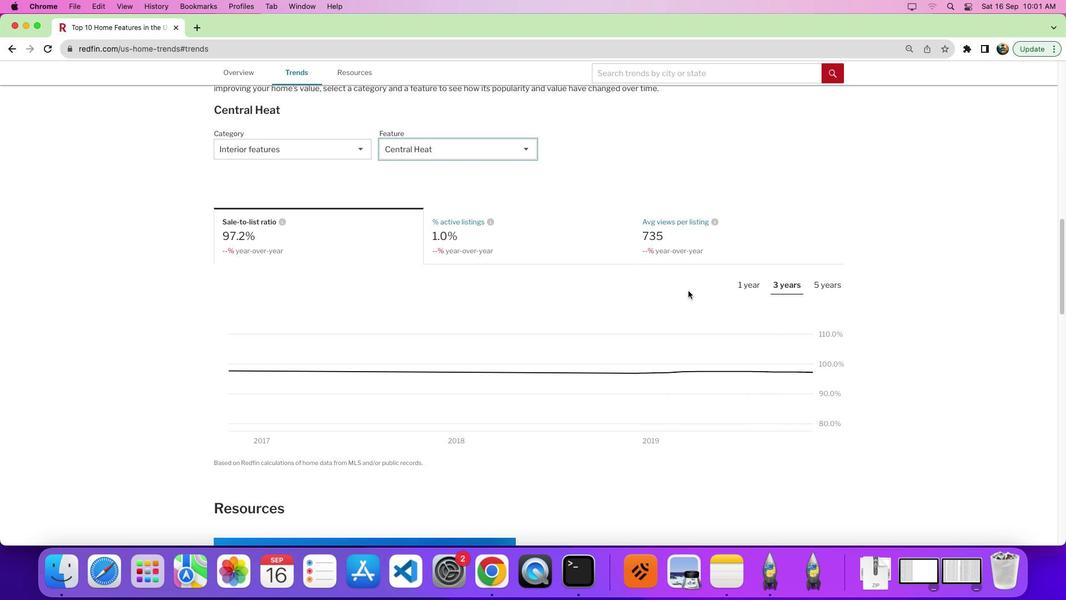 
Action: Mouse scrolled (688, 291) with delta (0, 0)
Screenshot: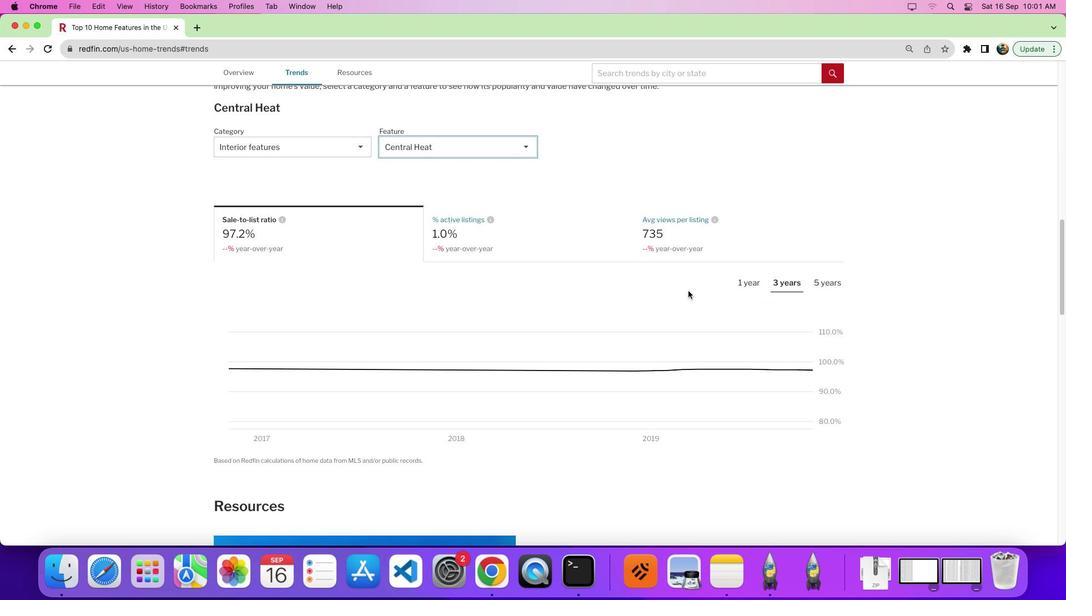 
Action: Mouse scrolled (688, 291) with delta (0, 0)
Screenshot: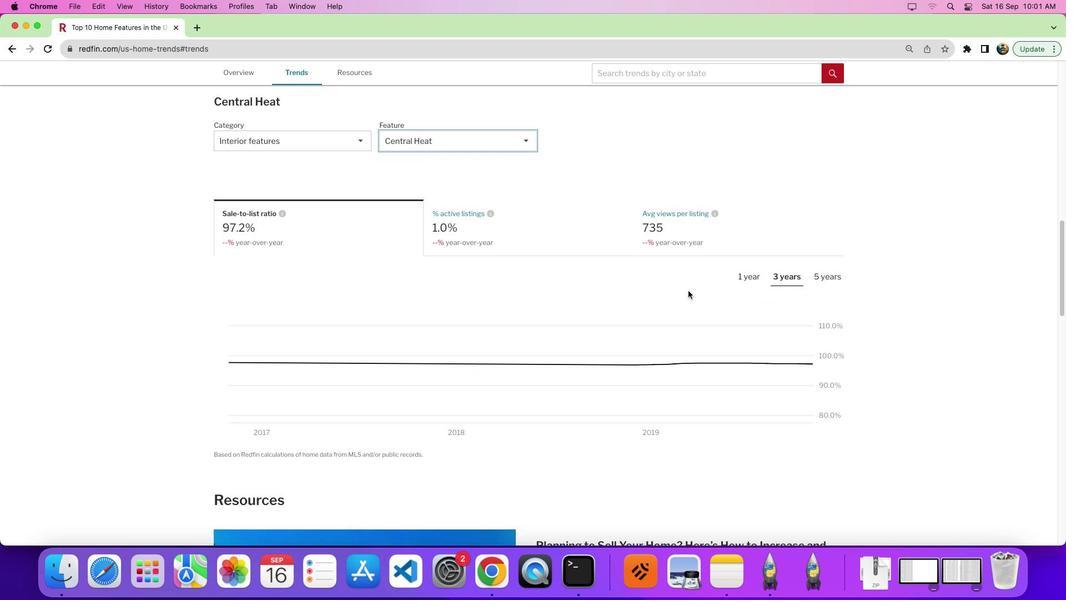 
Action: Mouse moved to (888, 303)
Screenshot: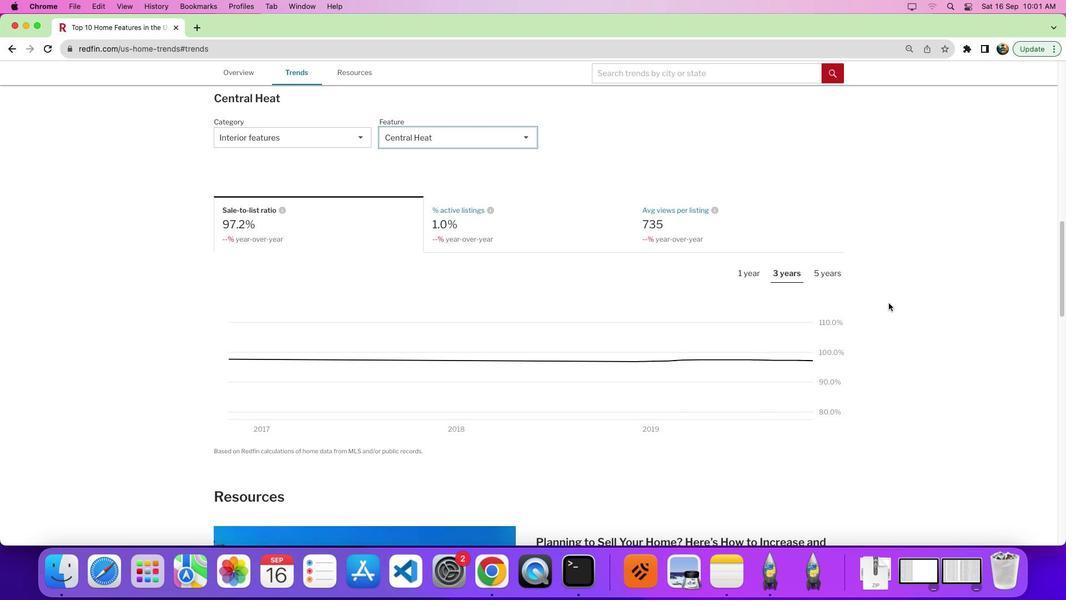 
Action: Mouse scrolled (888, 303) with delta (0, 0)
Screenshot: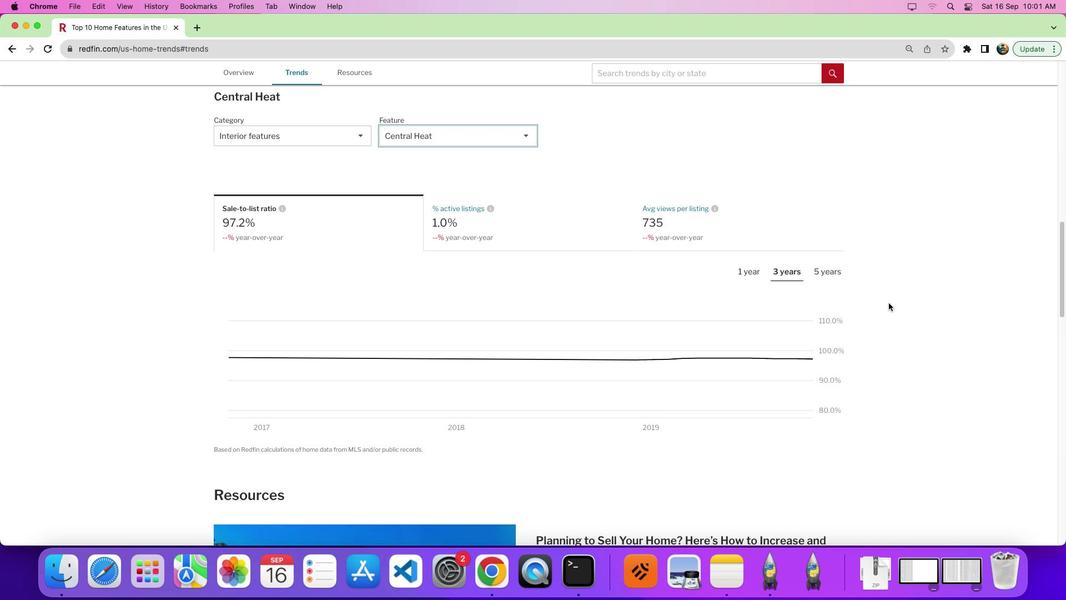 
Action: Mouse moved to (866, 303)
Screenshot: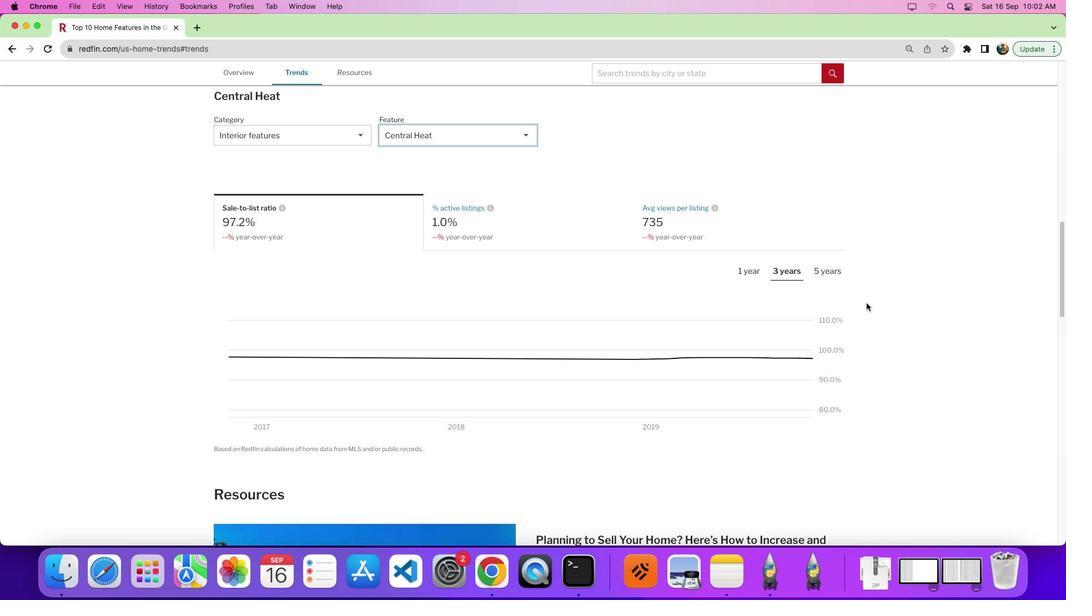 
